 Task: Change  the formatting of the data to Which is Greater than5, In conditional formating, put the option 'Yelow Fill with Drak Yellow Text'add another formatting option Format As Table, insert the option Brown Table style Dark 3 , change the format of Column Width to 18In the sheet   Nexus Sales templetes book
Action: Mouse moved to (601, 231)
Screenshot: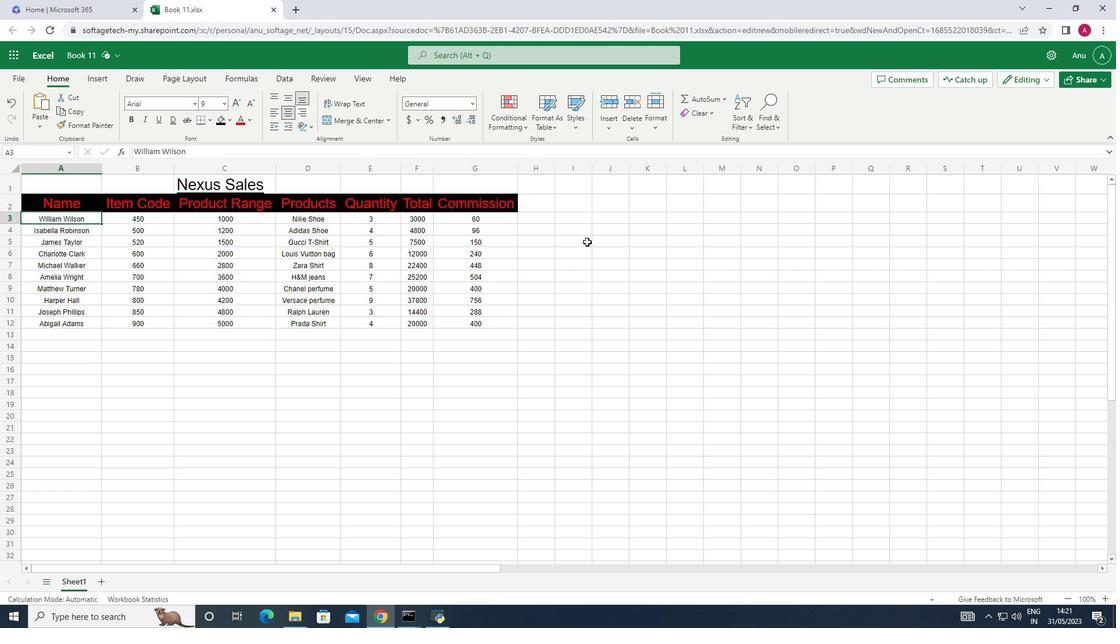 
Action: Key pressed <Key.shift_r><Key.right><Key.down>
Screenshot: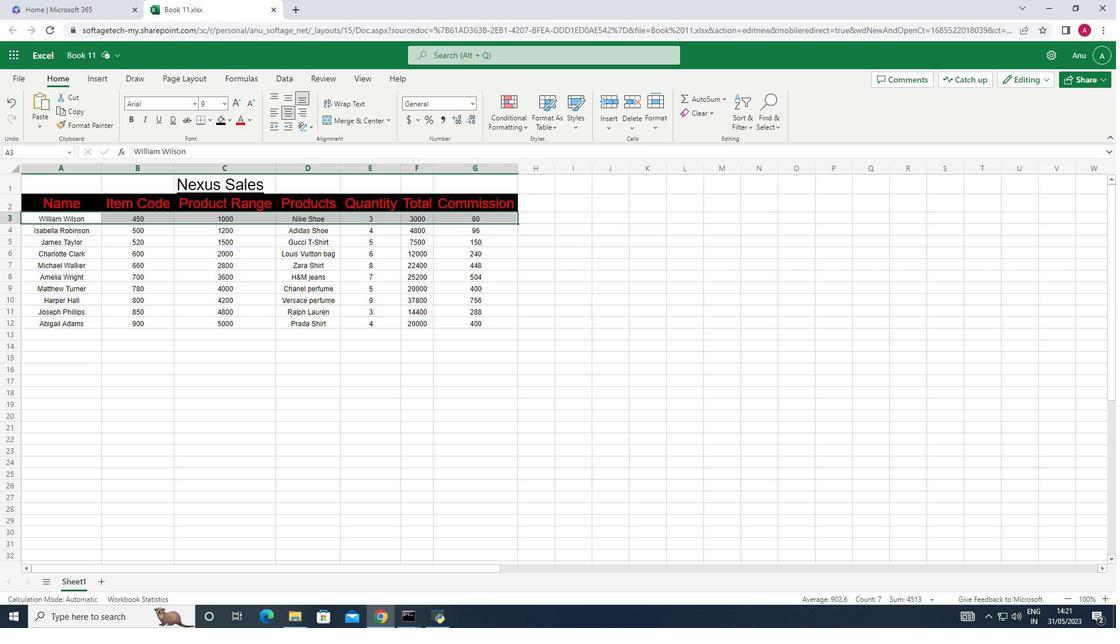 
Action: Mouse moved to (507, 109)
Screenshot: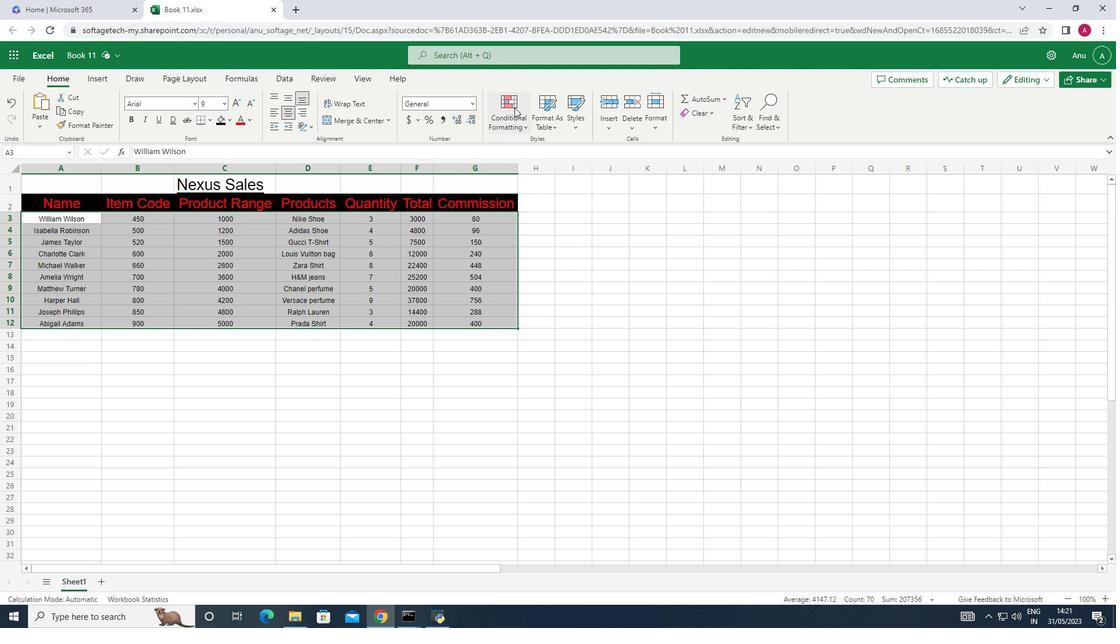 
Action: Mouse pressed left at (507, 109)
Screenshot: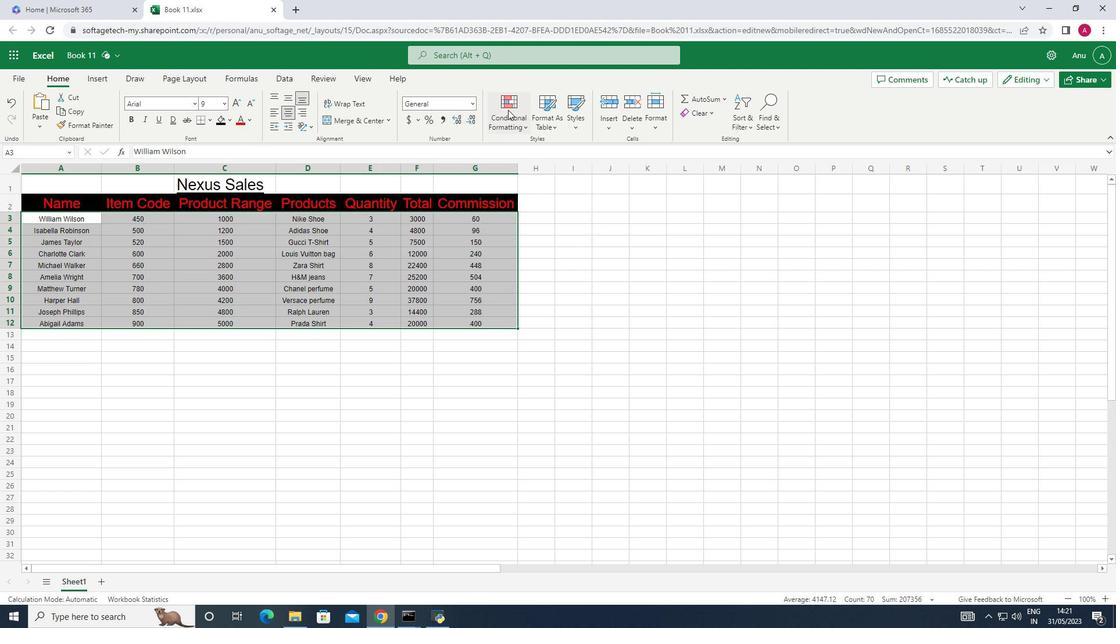 
Action: Mouse moved to (546, 159)
Screenshot: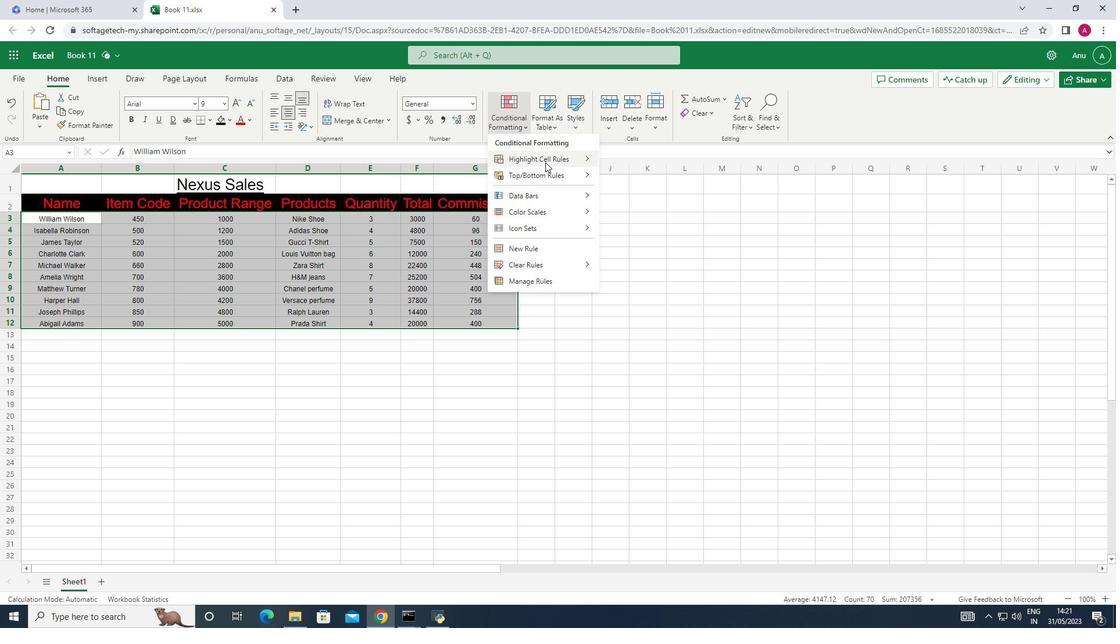 
Action: Mouse pressed left at (546, 159)
Screenshot: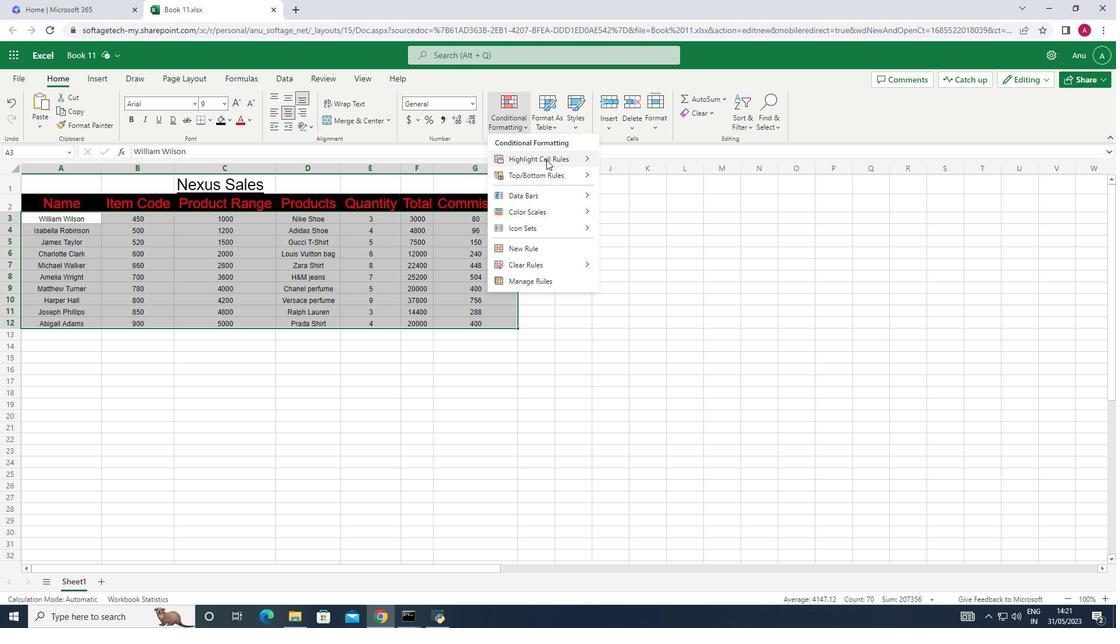 
Action: Mouse moved to (614, 164)
Screenshot: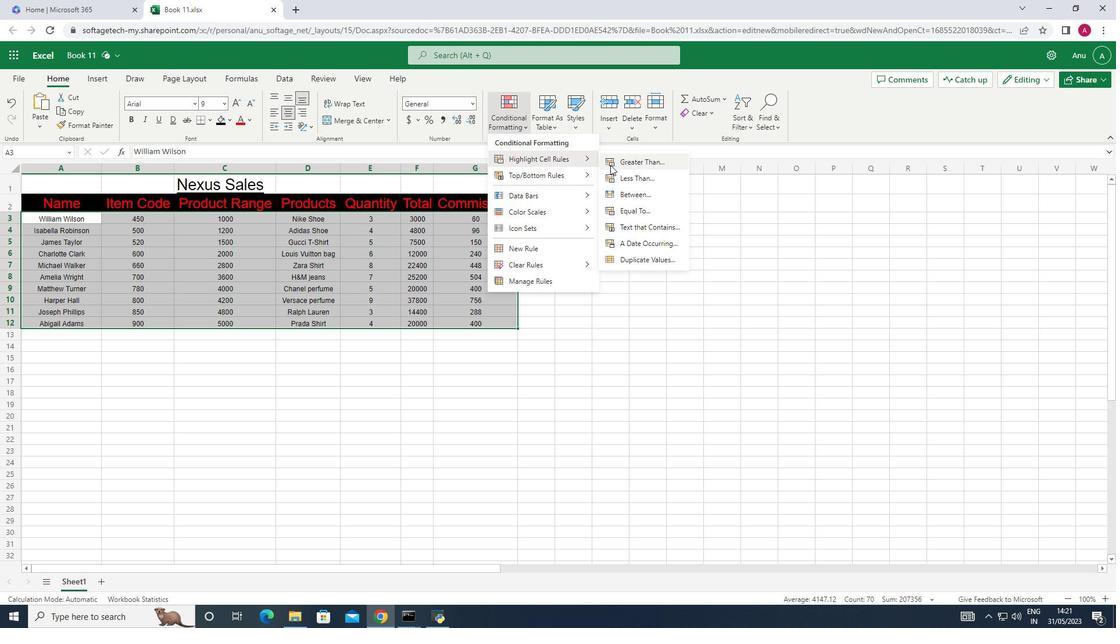
Action: Mouse pressed left at (614, 164)
Screenshot: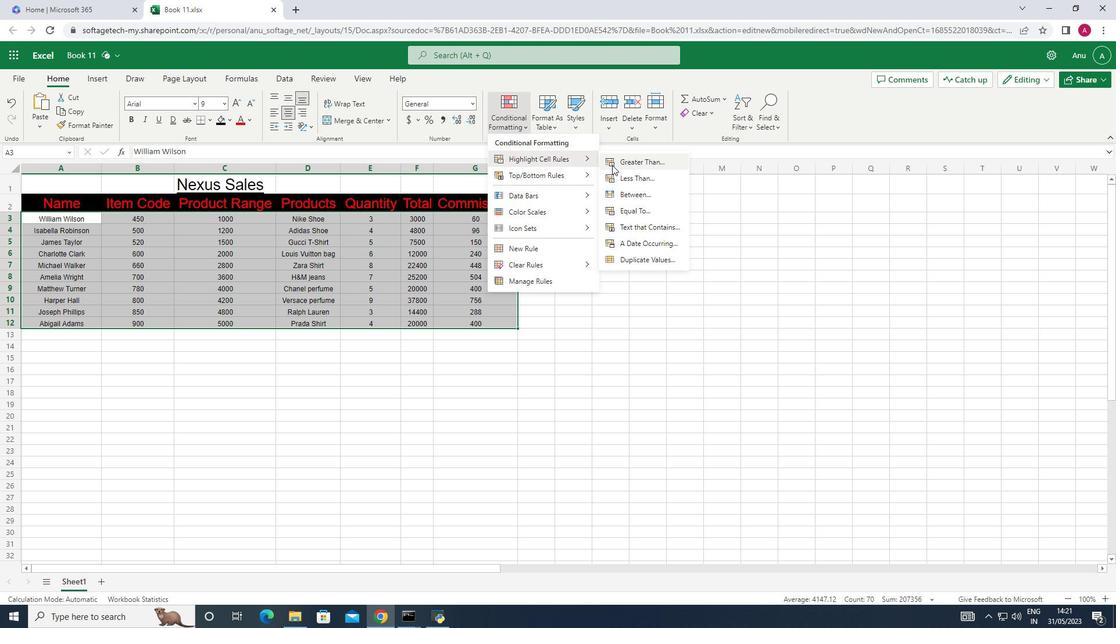 
Action: Mouse moved to (1004, 334)
Screenshot: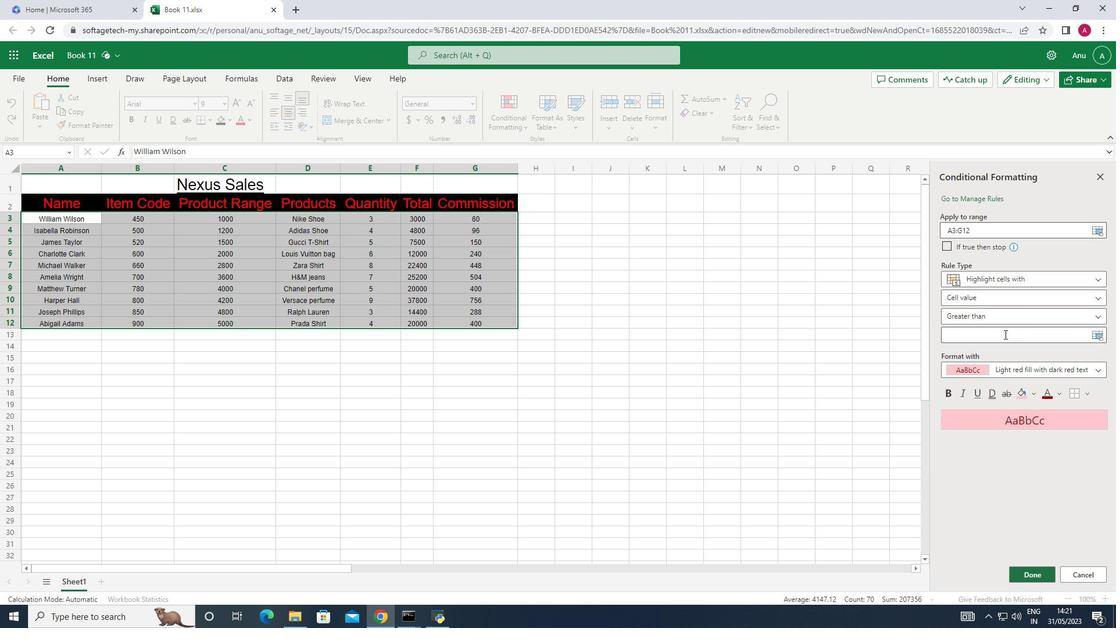 
Action: Mouse pressed left at (1004, 334)
Screenshot: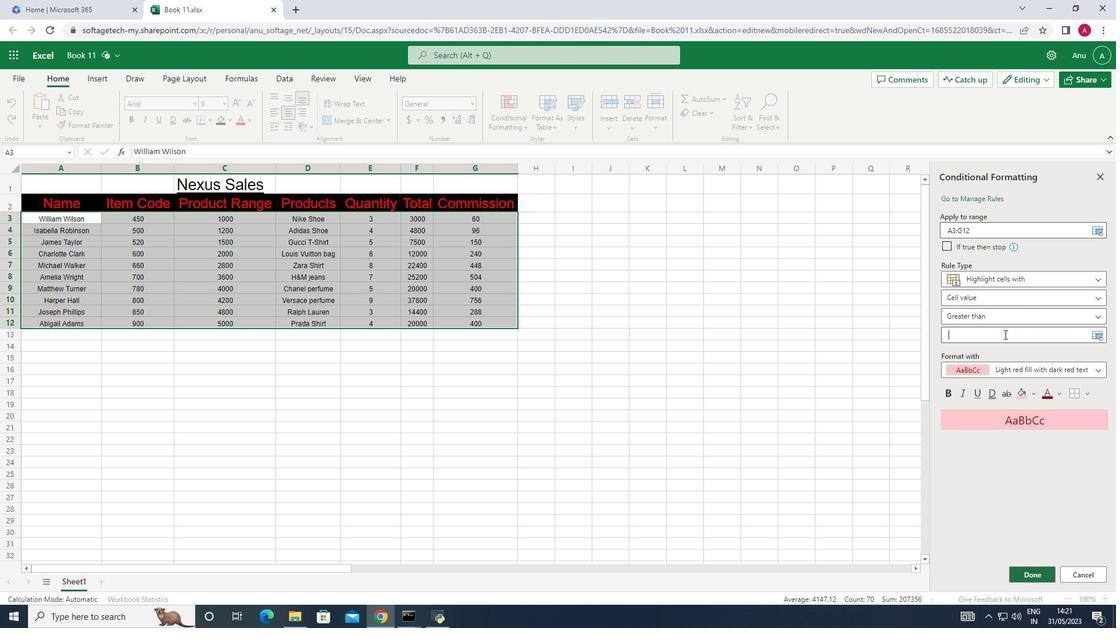 
Action: Key pressed 5
Screenshot: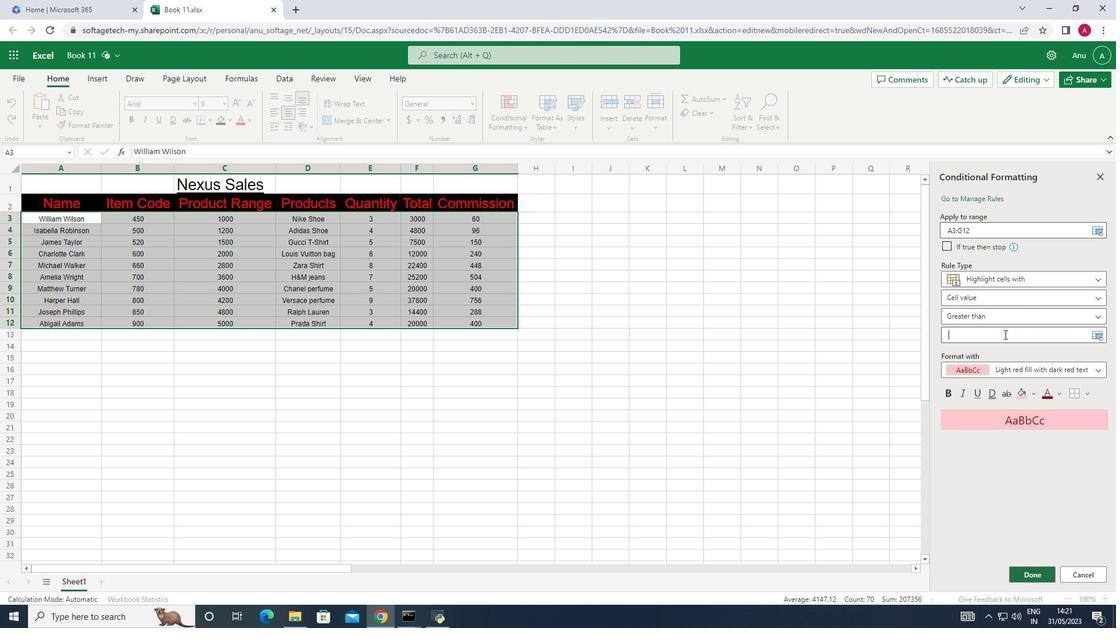 
Action: Mouse moved to (1049, 391)
Screenshot: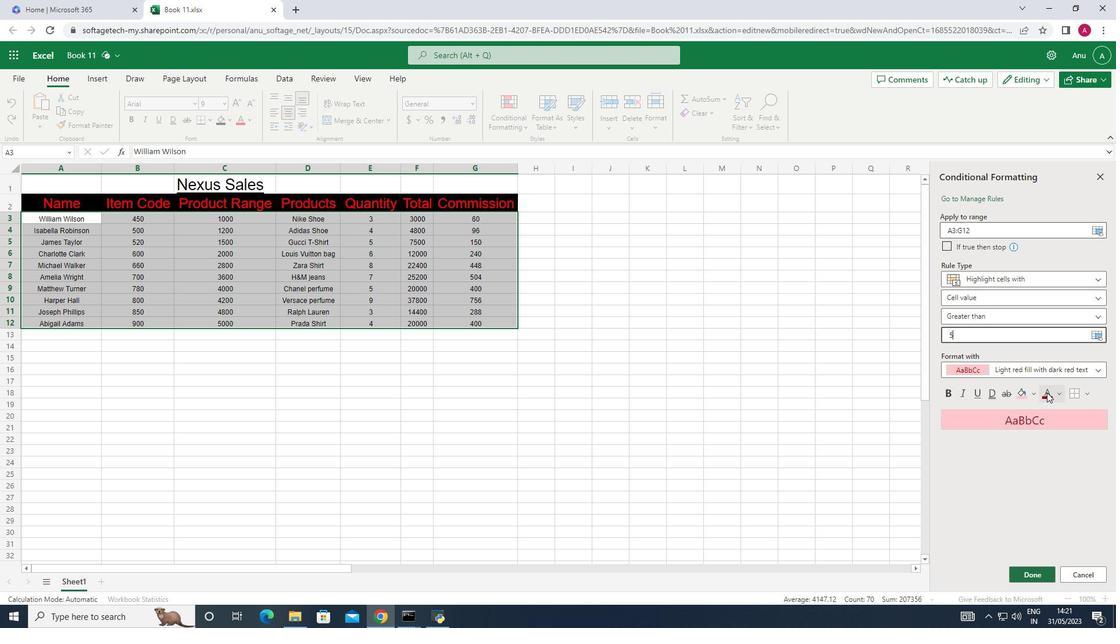 
Action: Mouse pressed left at (1049, 391)
Screenshot: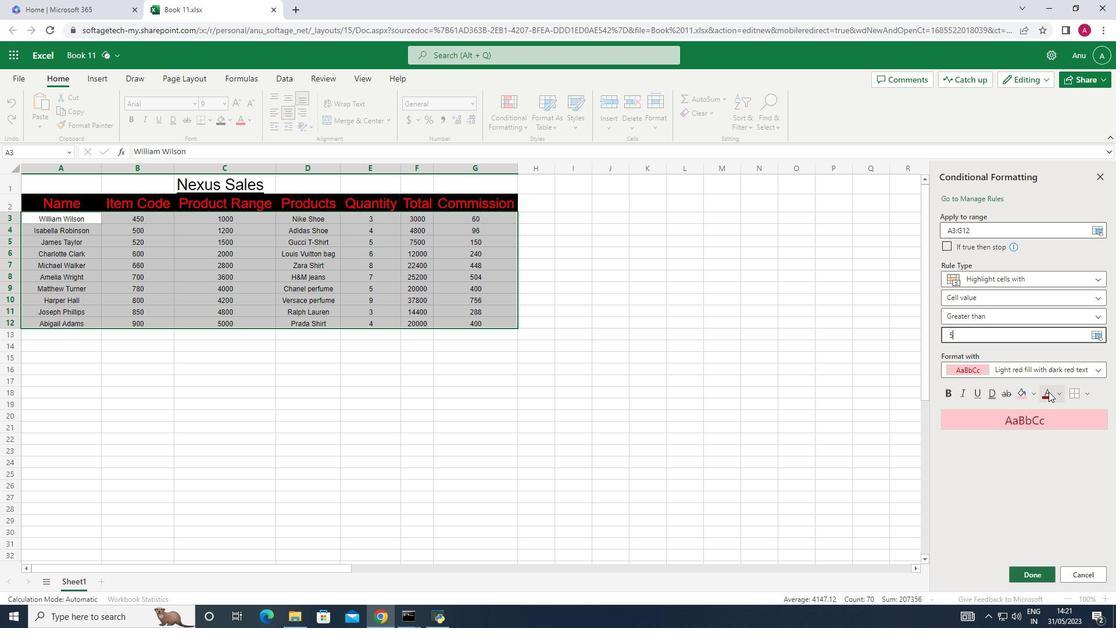 
Action: Mouse moved to (1072, 512)
Screenshot: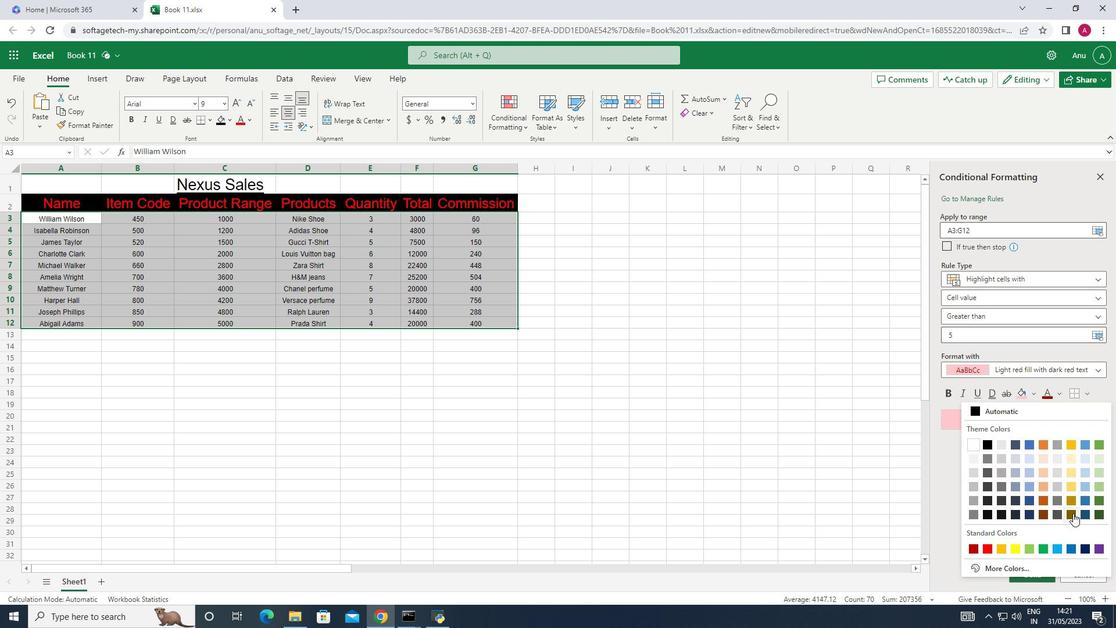 
Action: Mouse pressed left at (1072, 512)
Screenshot: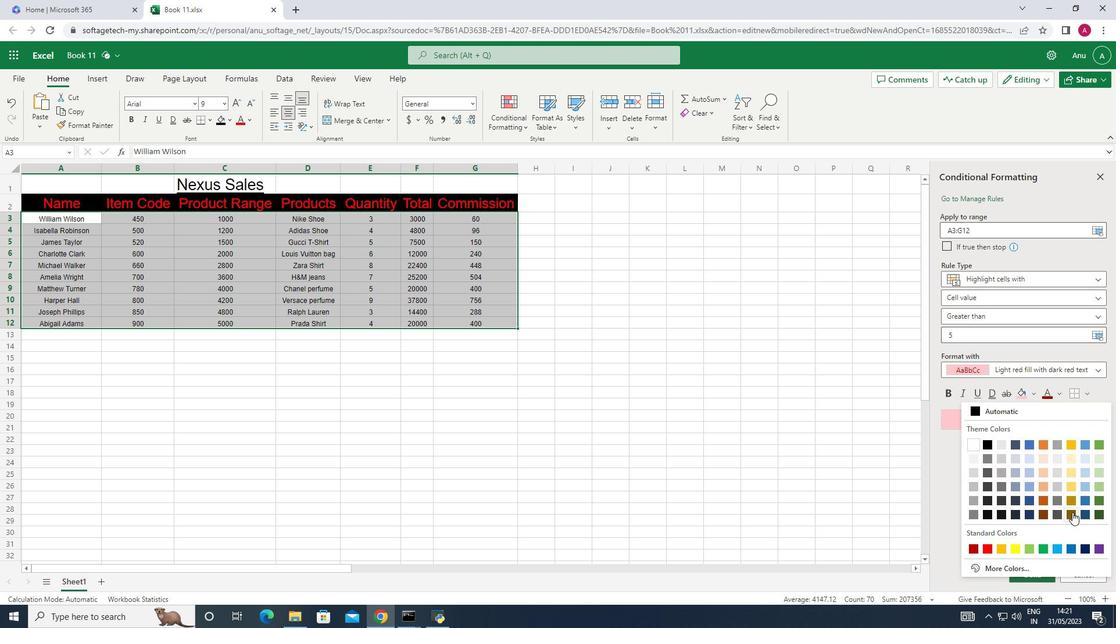 
Action: Mouse moved to (1026, 399)
Screenshot: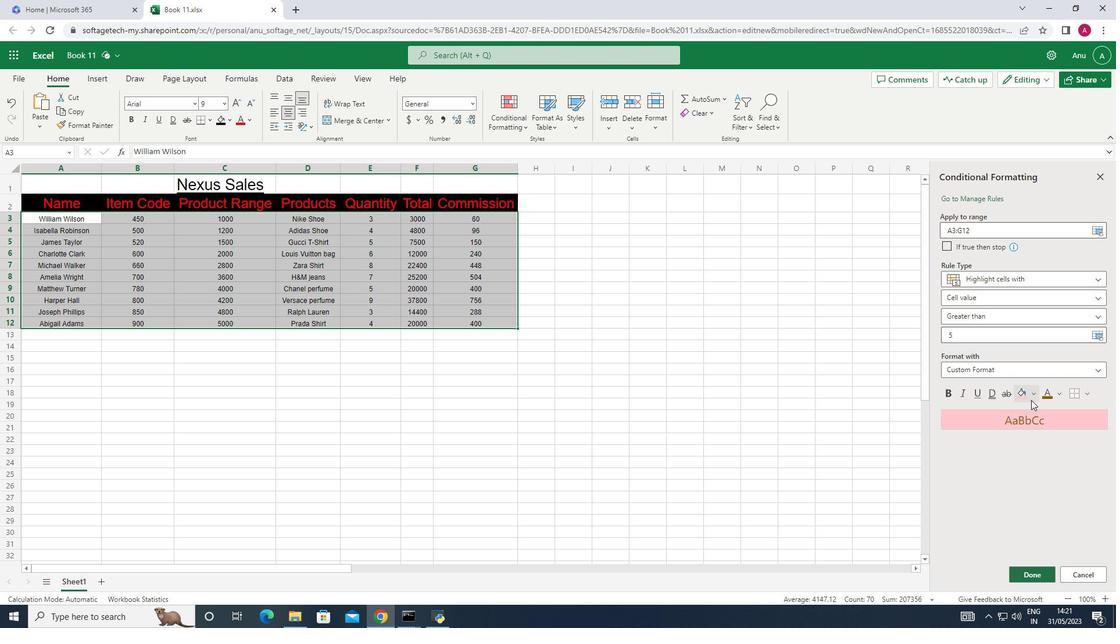 
Action: Mouse pressed left at (1026, 399)
Screenshot: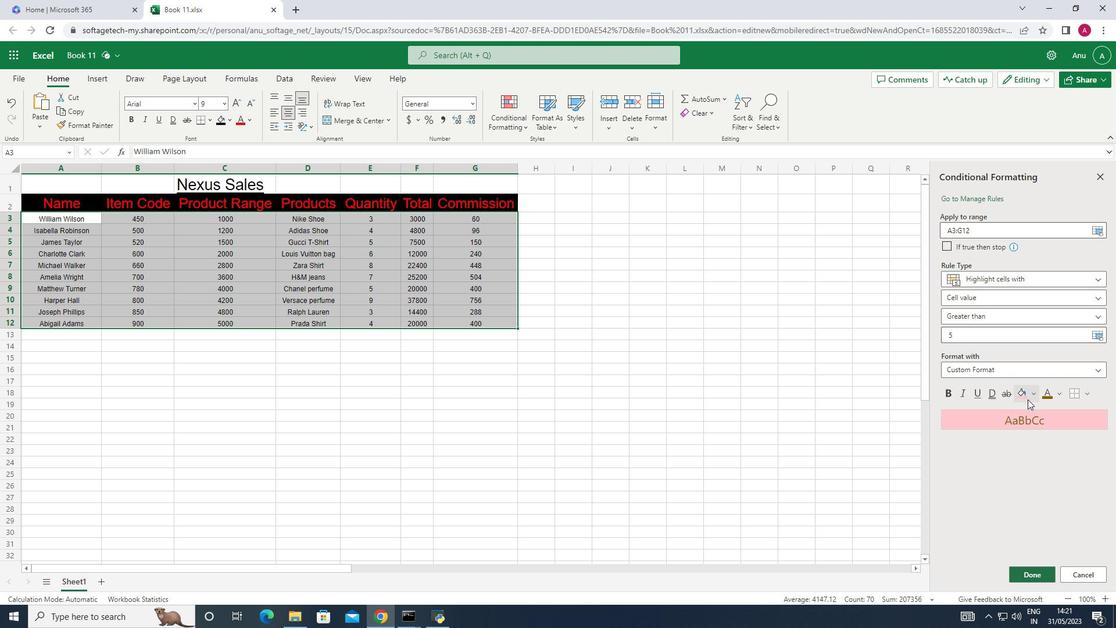 
Action: Mouse moved to (1071, 428)
Screenshot: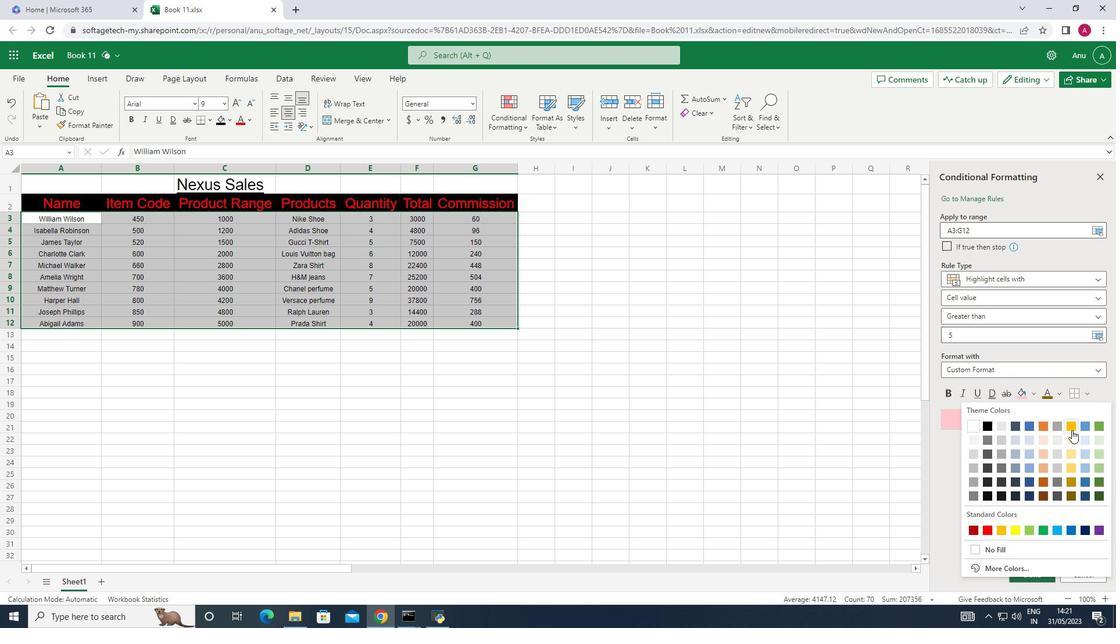 
Action: Mouse pressed left at (1071, 428)
Screenshot: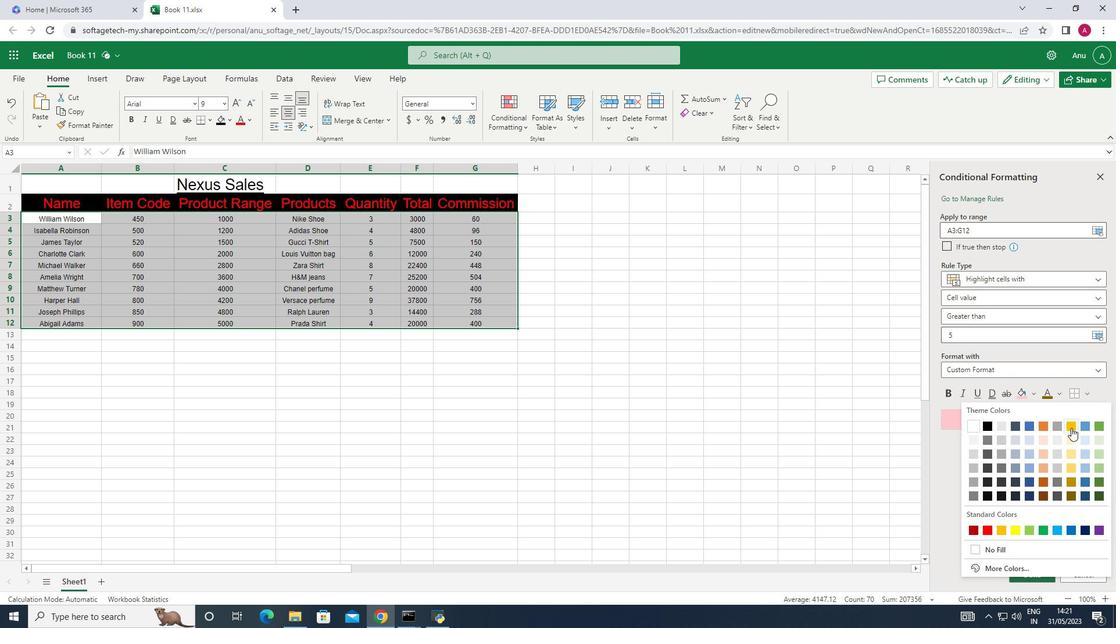 
Action: Mouse moved to (1032, 573)
Screenshot: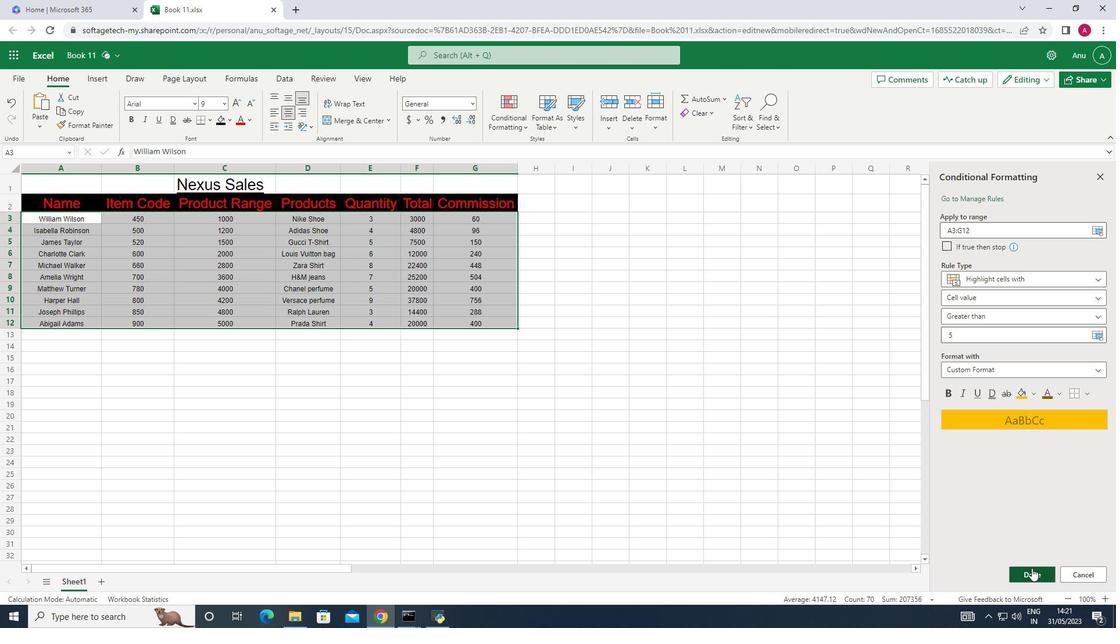 
Action: Mouse pressed left at (1032, 573)
Screenshot: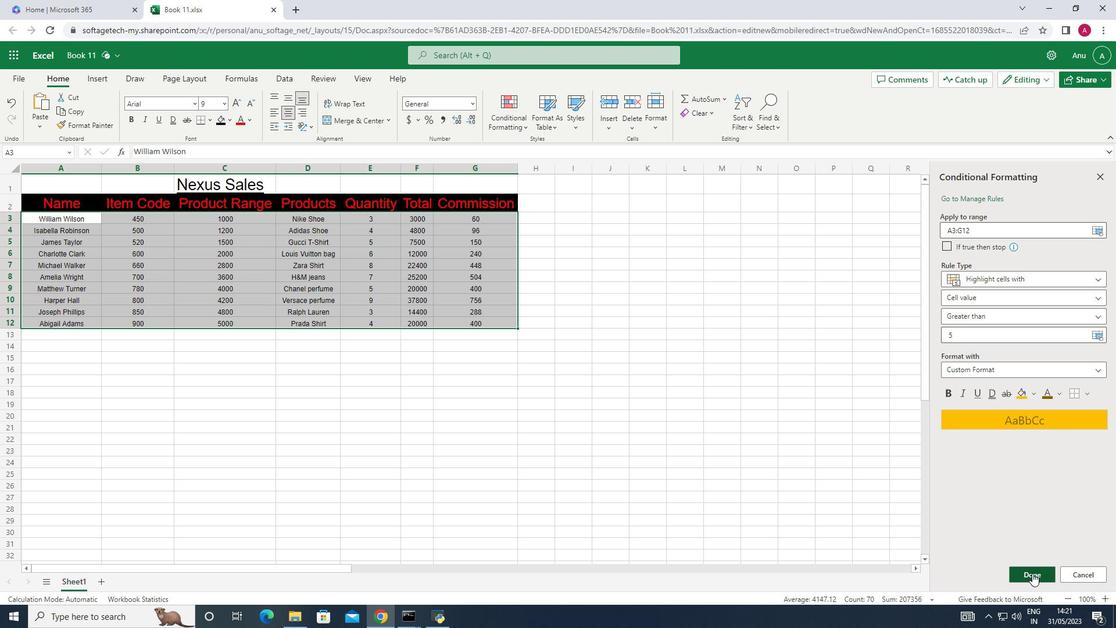 
Action: Mouse moved to (444, 249)
Screenshot: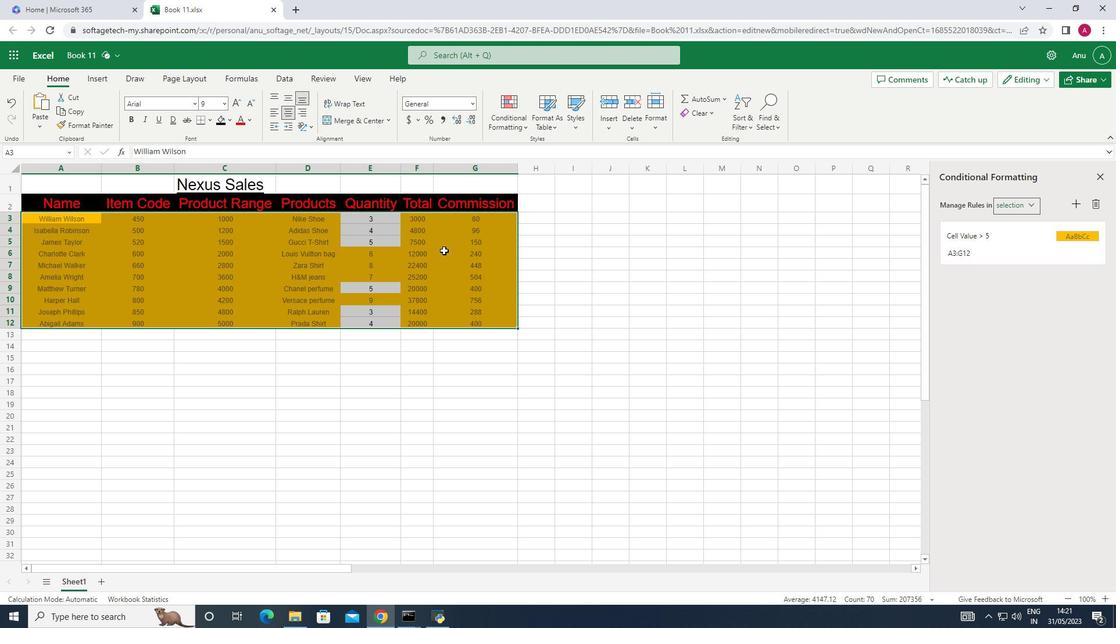 
Action: Mouse pressed left at (444, 249)
Screenshot: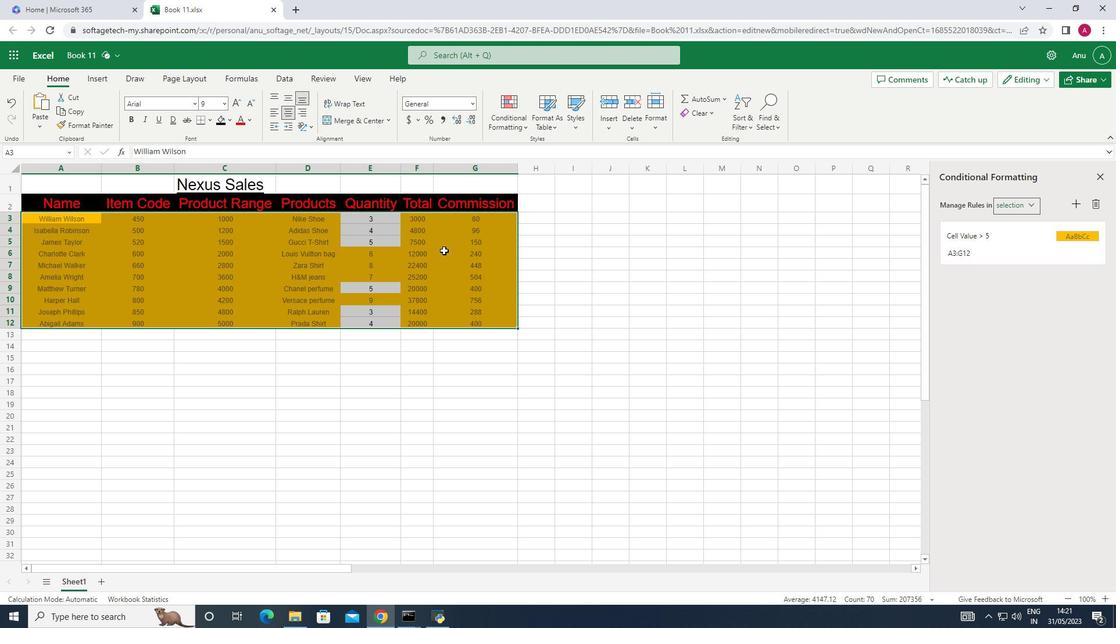 
Action: Mouse moved to (525, 292)
Screenshot: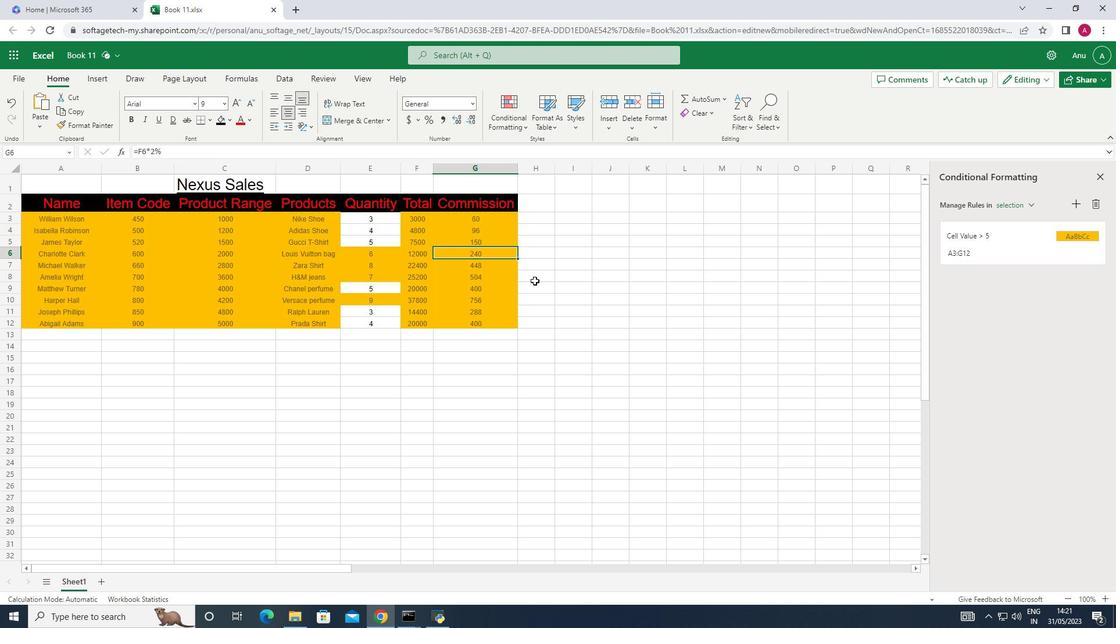 
Action: Key pressed ctrl+A
Screenshot: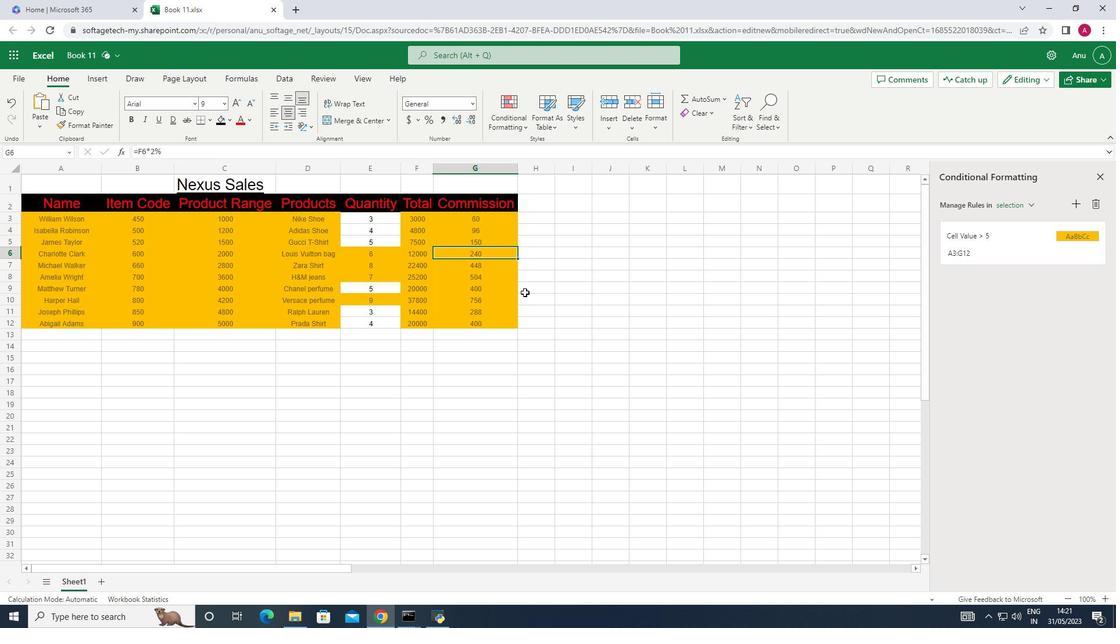 
Action: Mouse moved to (553, 97)
Screenshot: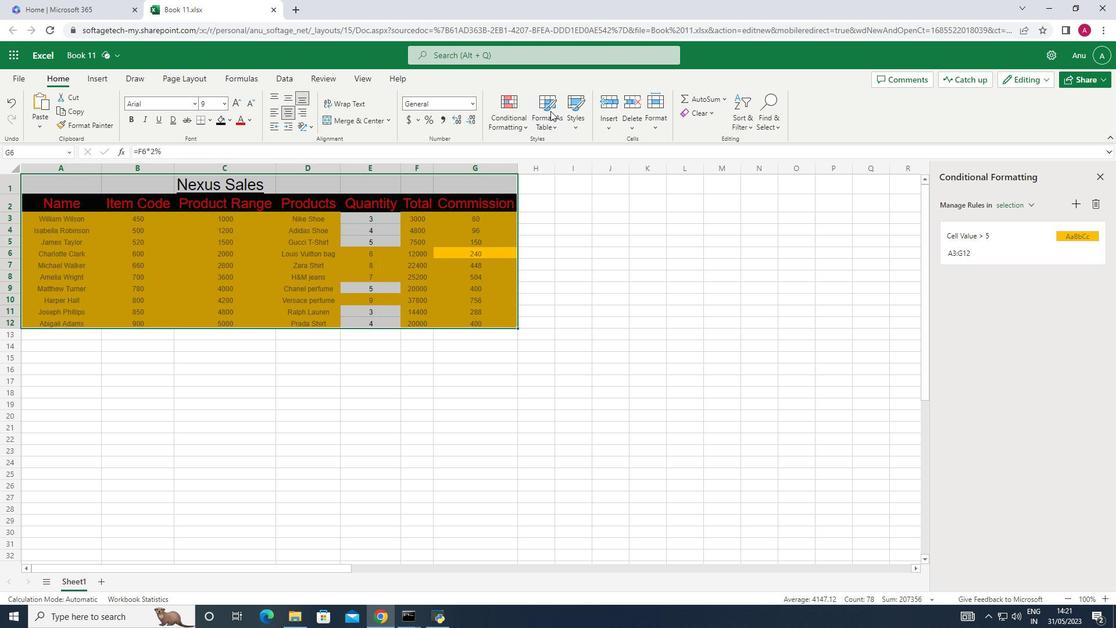 
Action: Mouse pressed left at (553, 97)
Screenshot: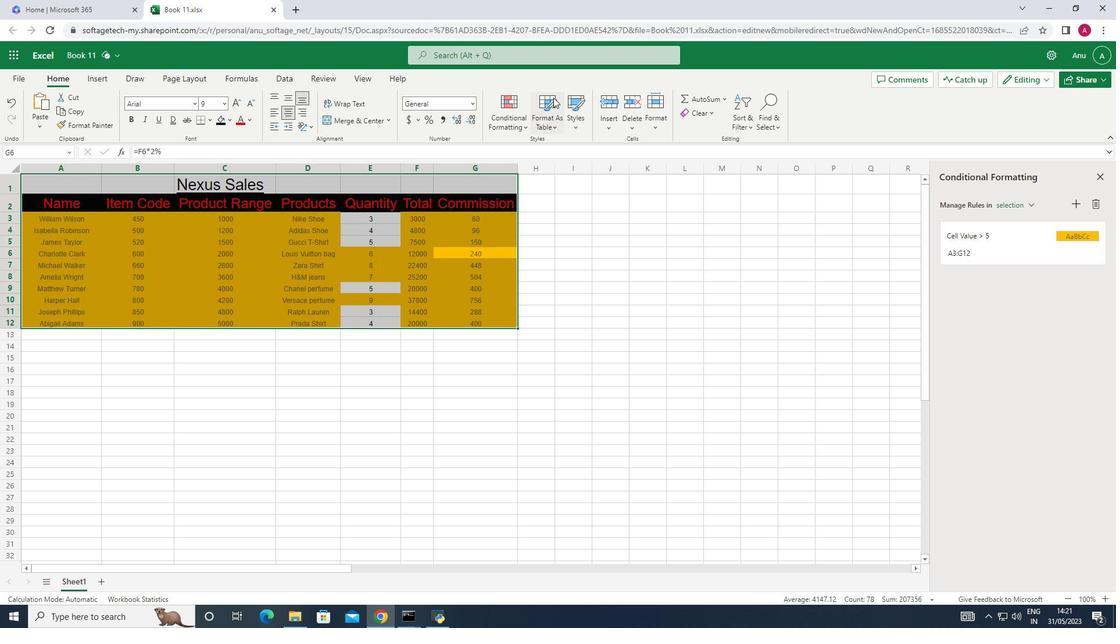 
Action: Mouse moved to (579, 109)
Screenshot: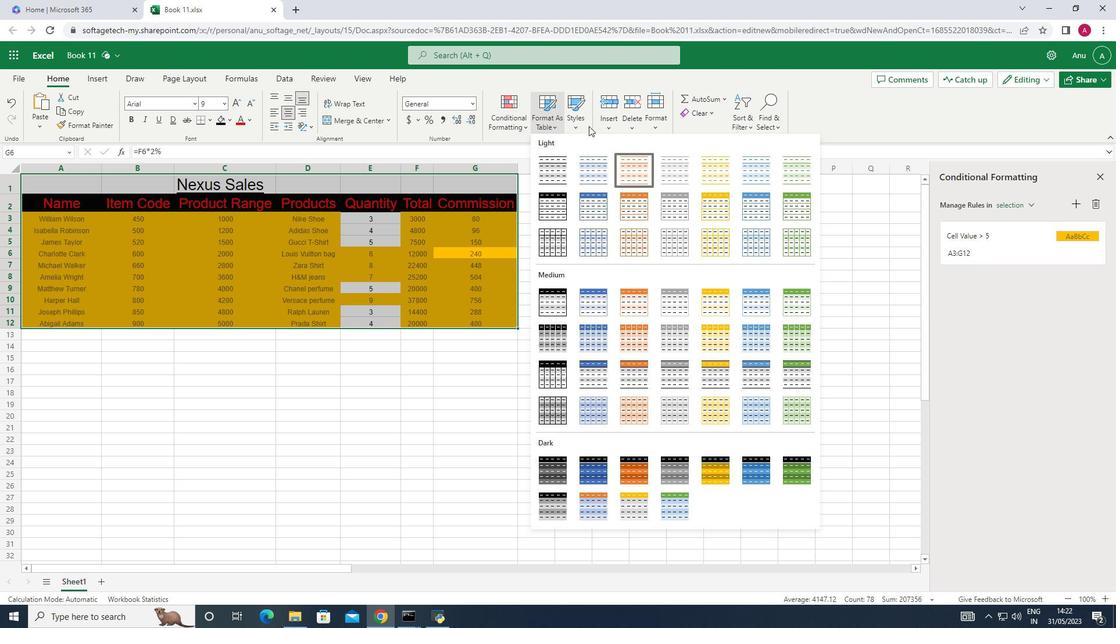 
Action: Mouse pressed left at (579, 109)
Screenshot: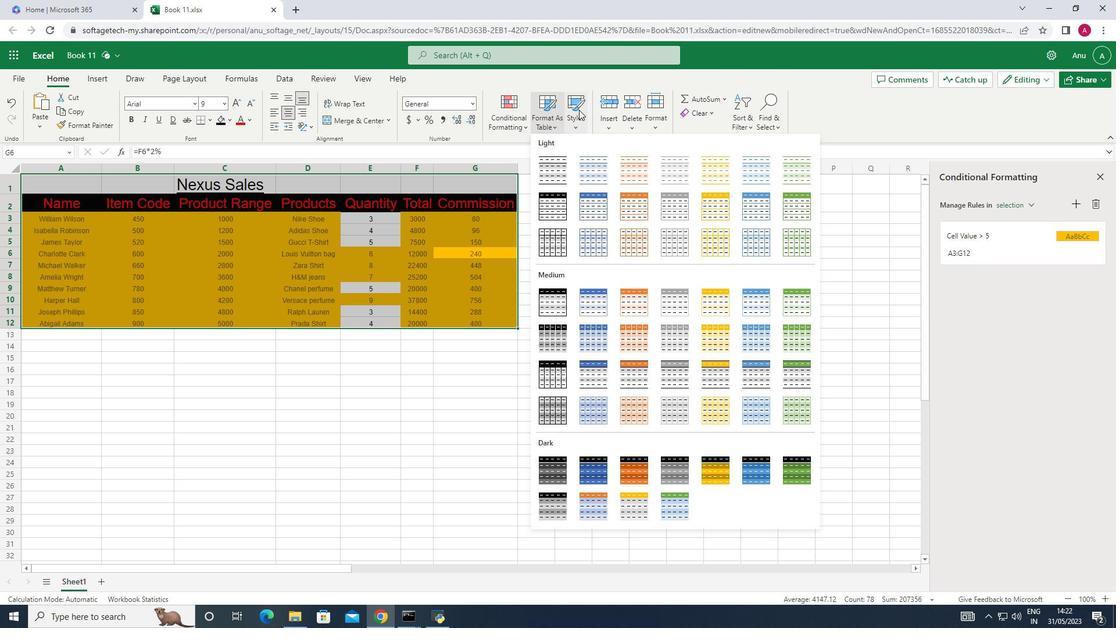 
Action: Mouse moved to (540, 136)
Screenshot: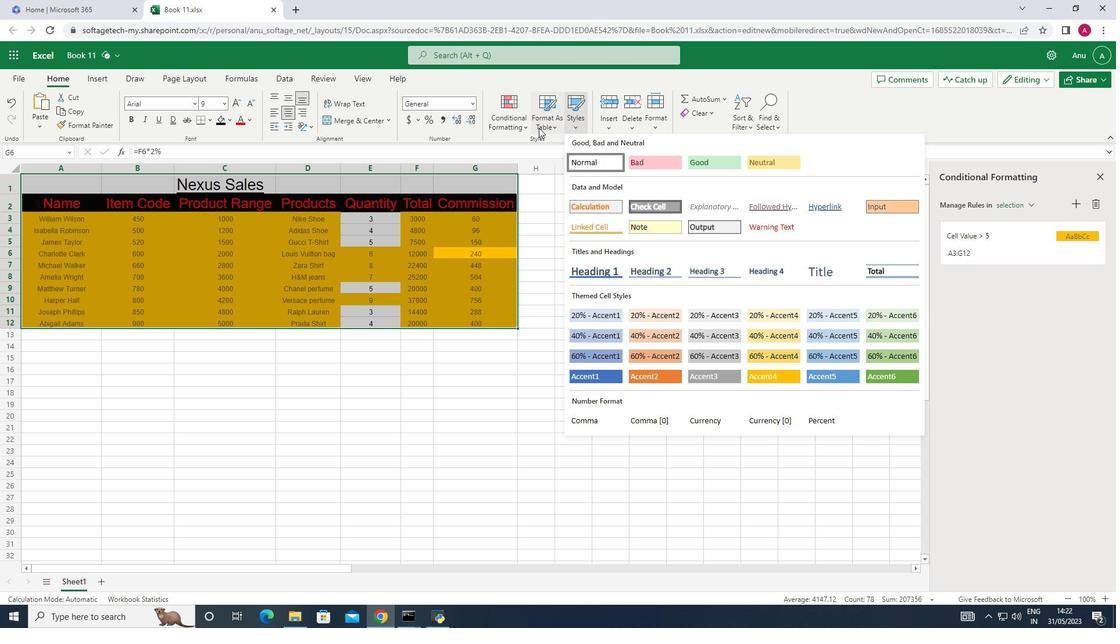 
Action: Mouse pressed left at (540, 136)
Screenshot: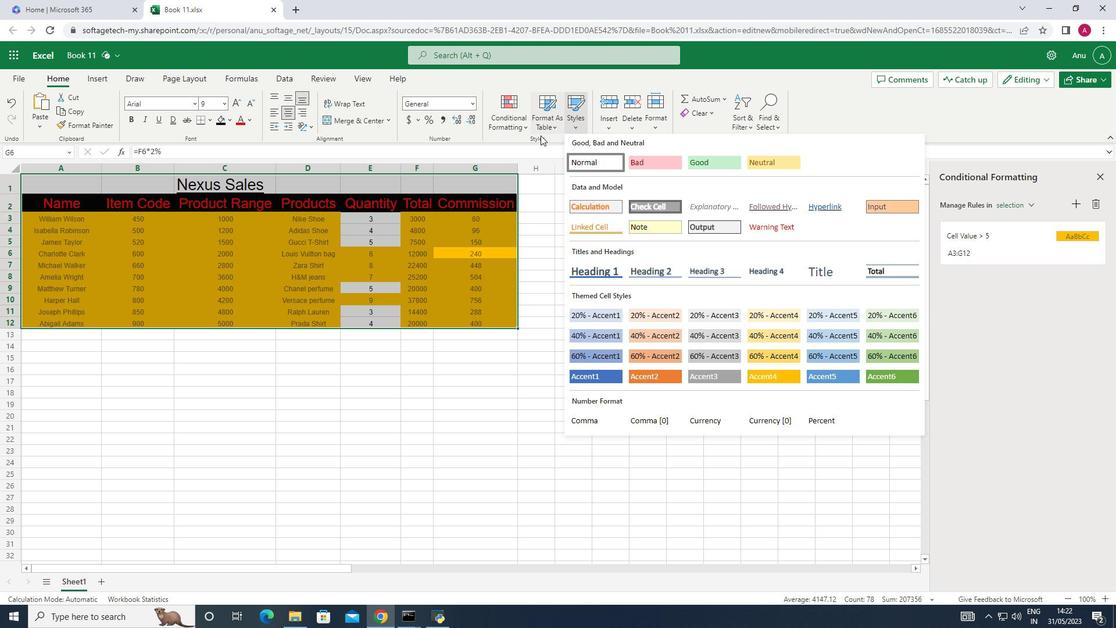 
Action: Mouse moved to (550, 120)
Screenshot: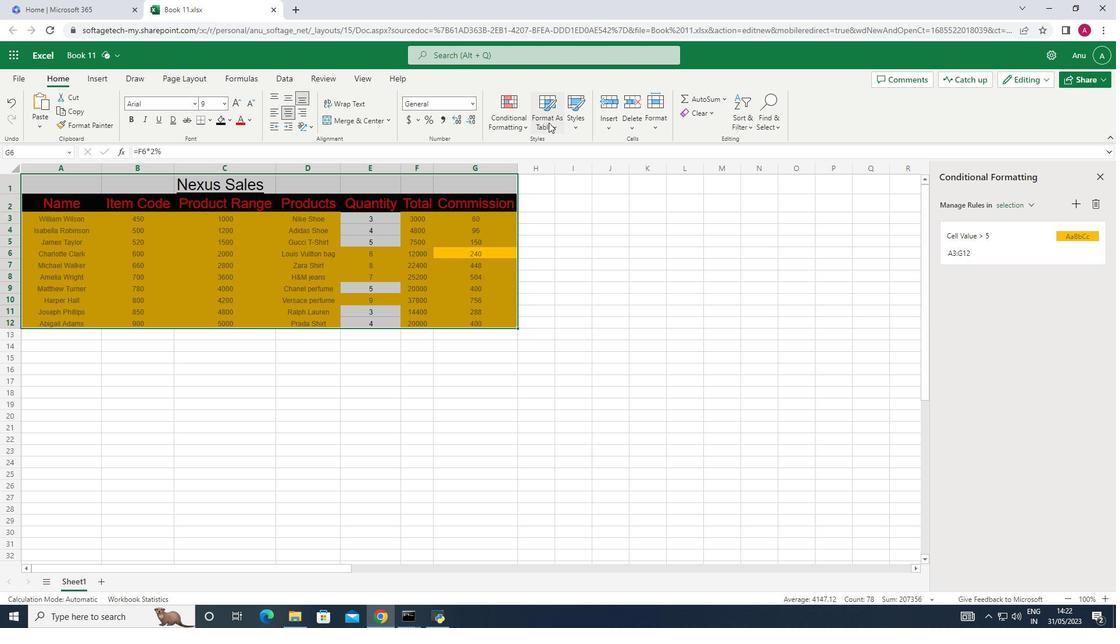 
Action: Mouse pressed left at (550, 120)
Screenshot: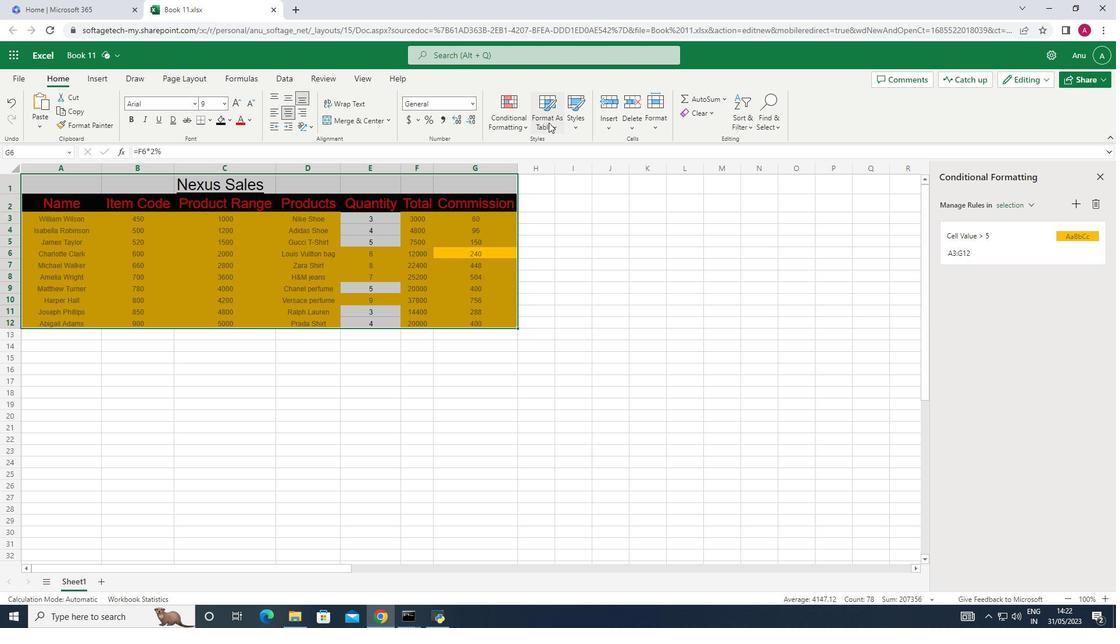 
Action: Mouse moved to (635, 459)
Screenshot: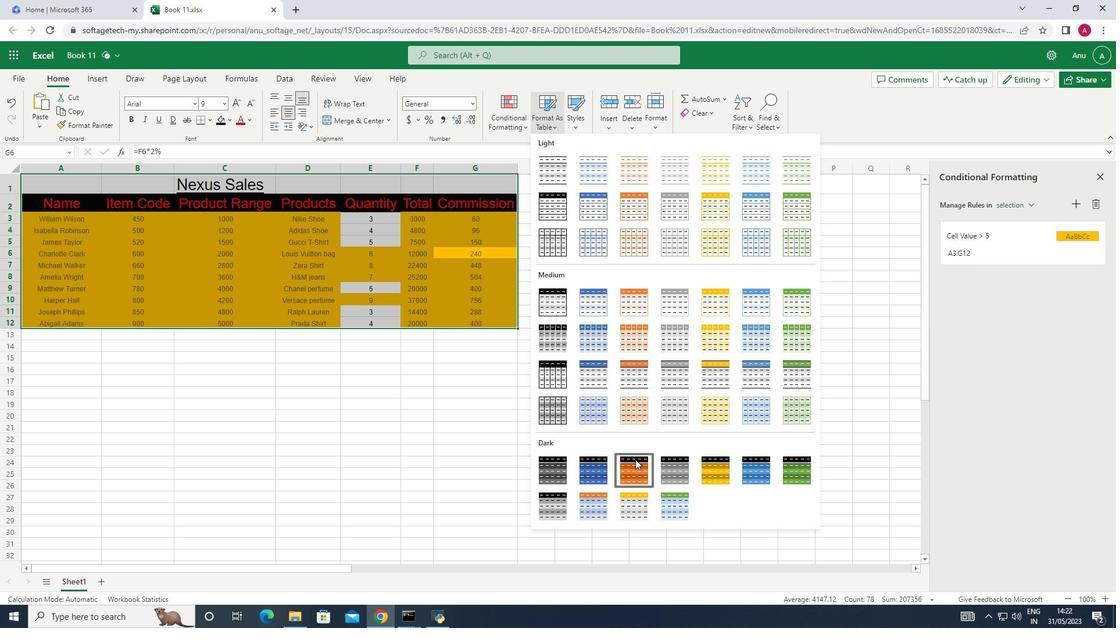
Action: Mouse pressed left at (635, 459)
Screenshot: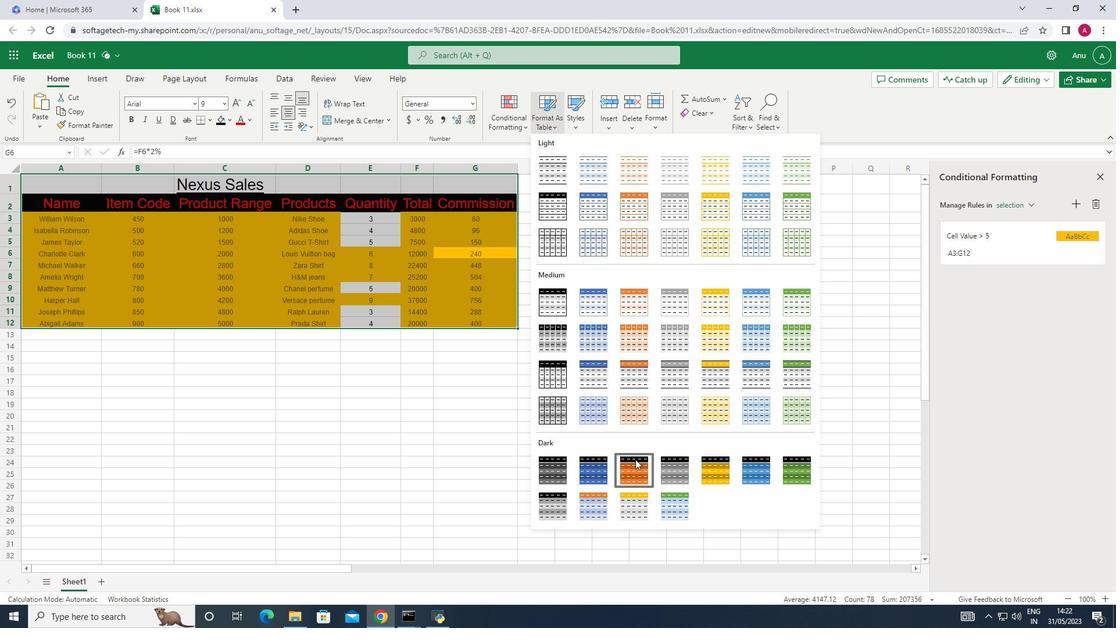 
Action: Mouse moved to (618, 350)
Screenshot: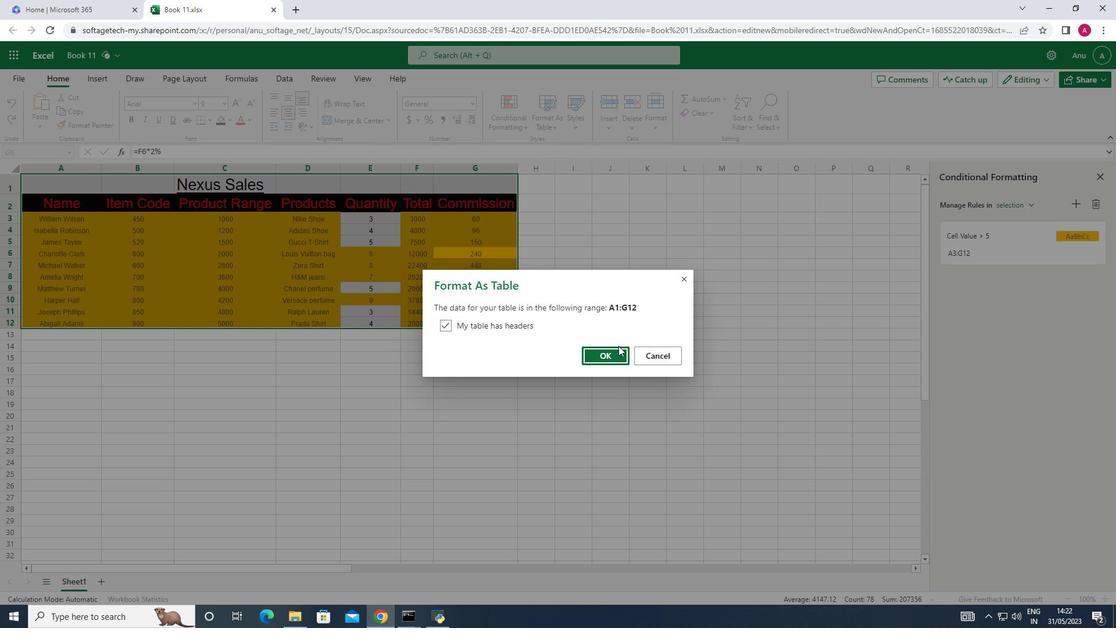 
Action: Mouse pressed left at (618, 350)
Screenshot: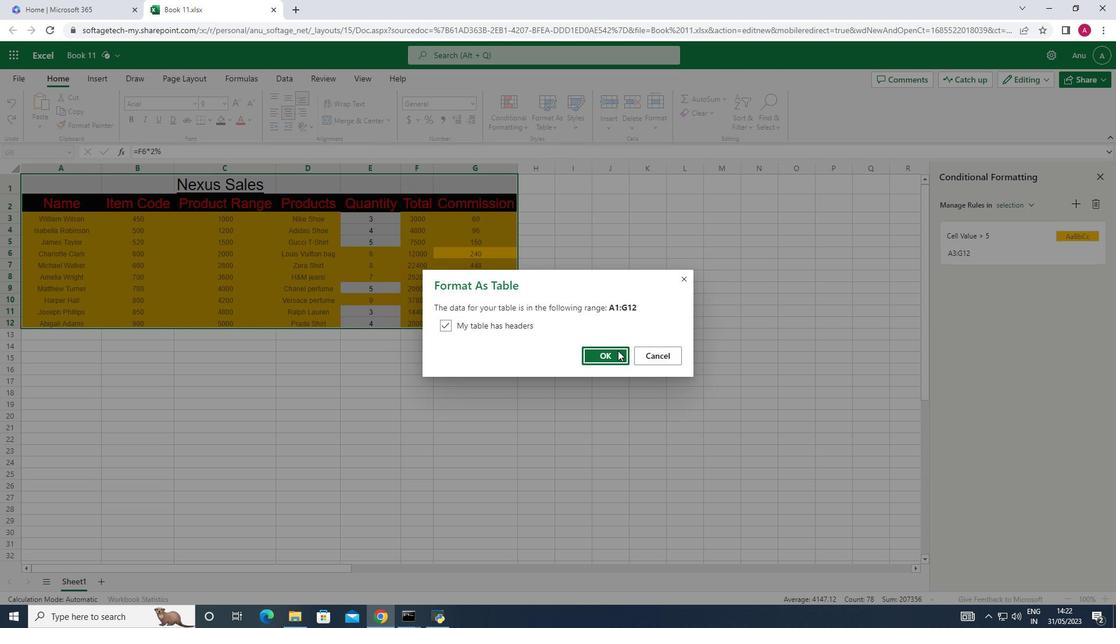 
Action: Mouse moved to (575, 240)
Screenshot: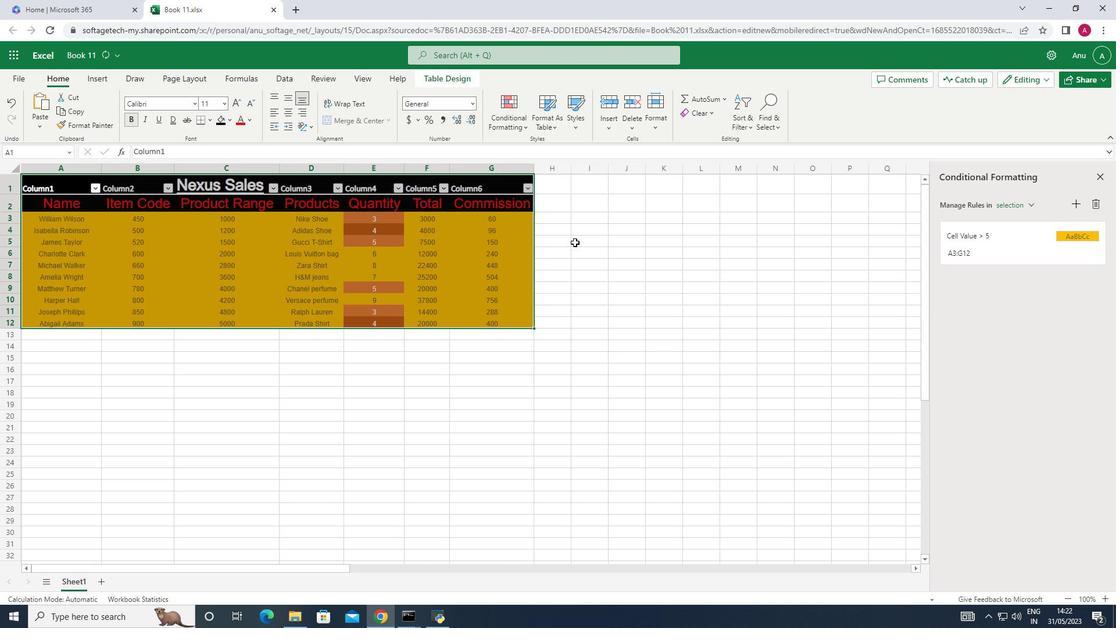
Action: Mouse pressed left at (575, 240)
Screenshot: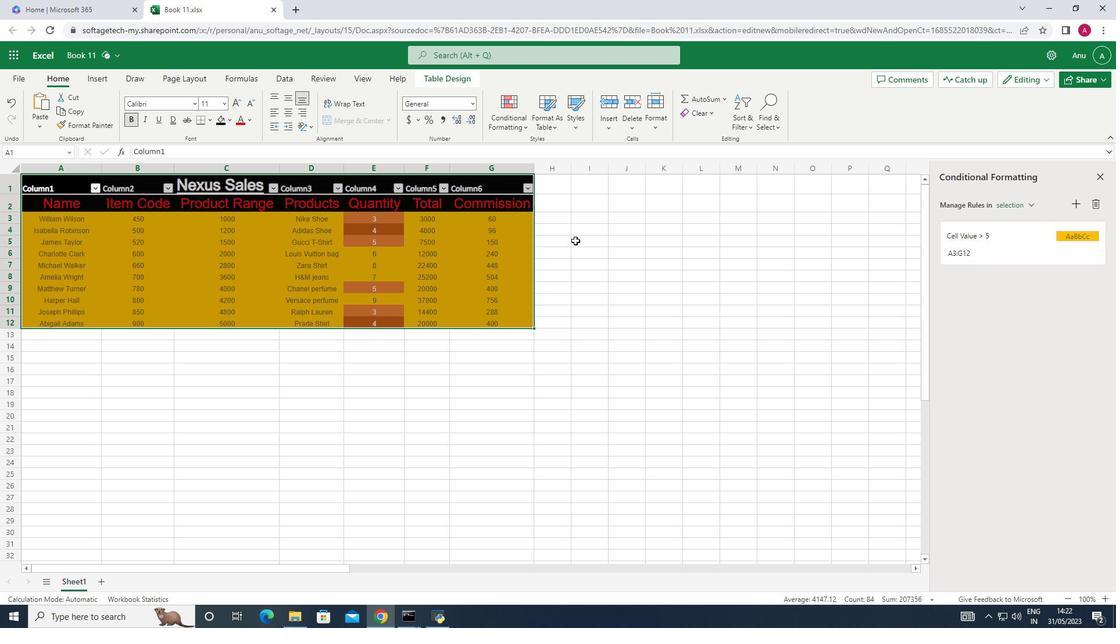 
Action: Mouse moved to (40, 217)
Screenshot: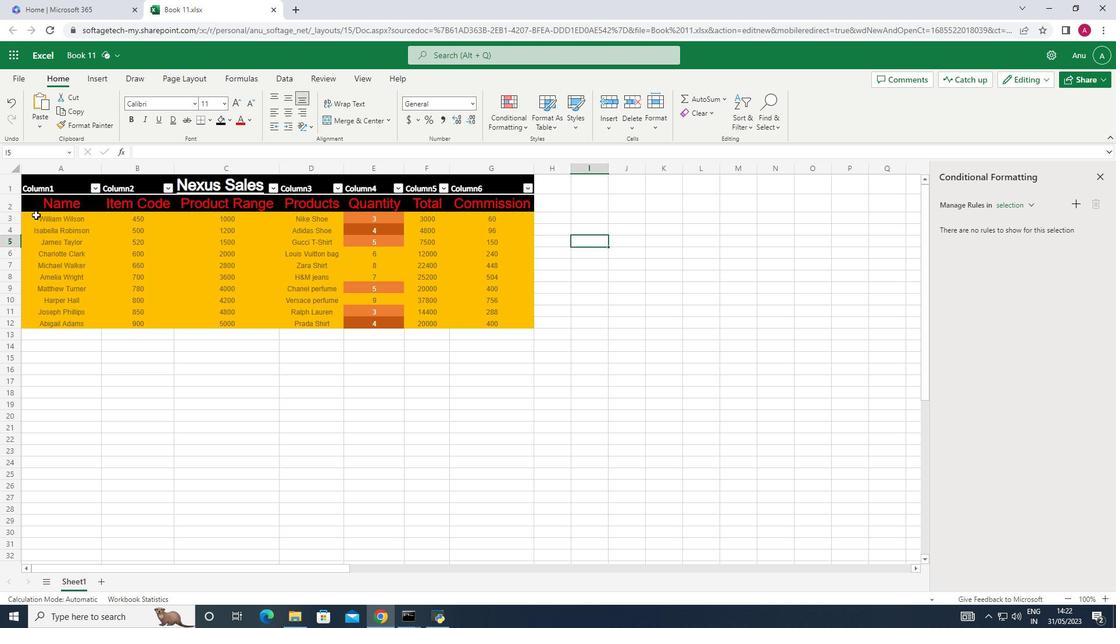
Action: Mouse pressed left at (40, 217)
Screenshot: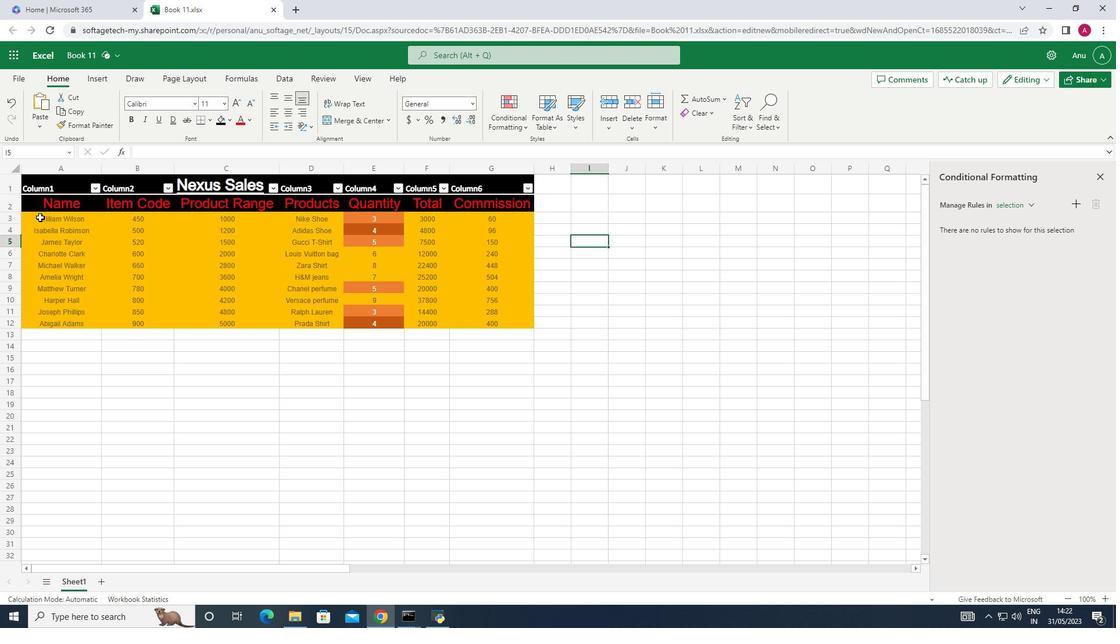 
Action: Mouse moved to (653, 125)
Screenshot: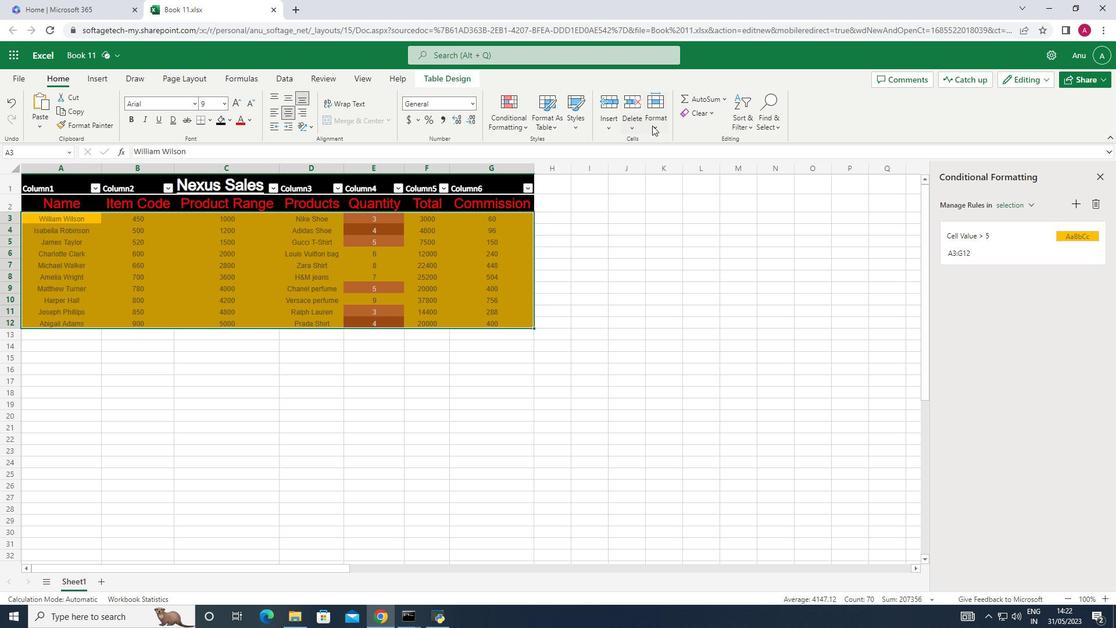 
Action: Mouse pressed left at (653, 125)
Screenshot: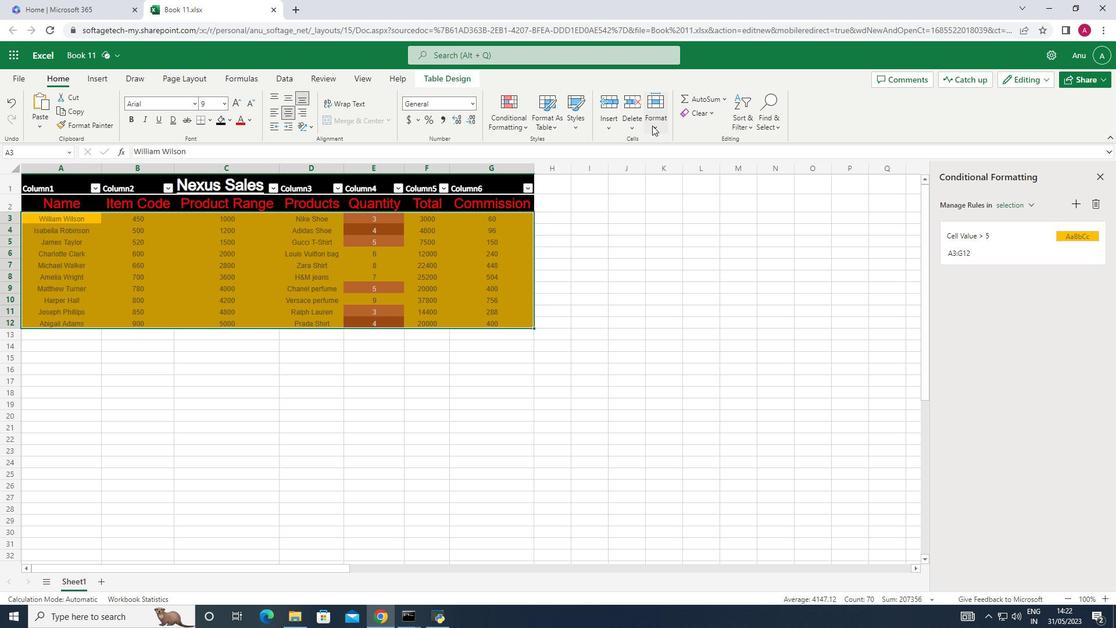 
Action: Mouse moved to (701, 197)
Screenshot: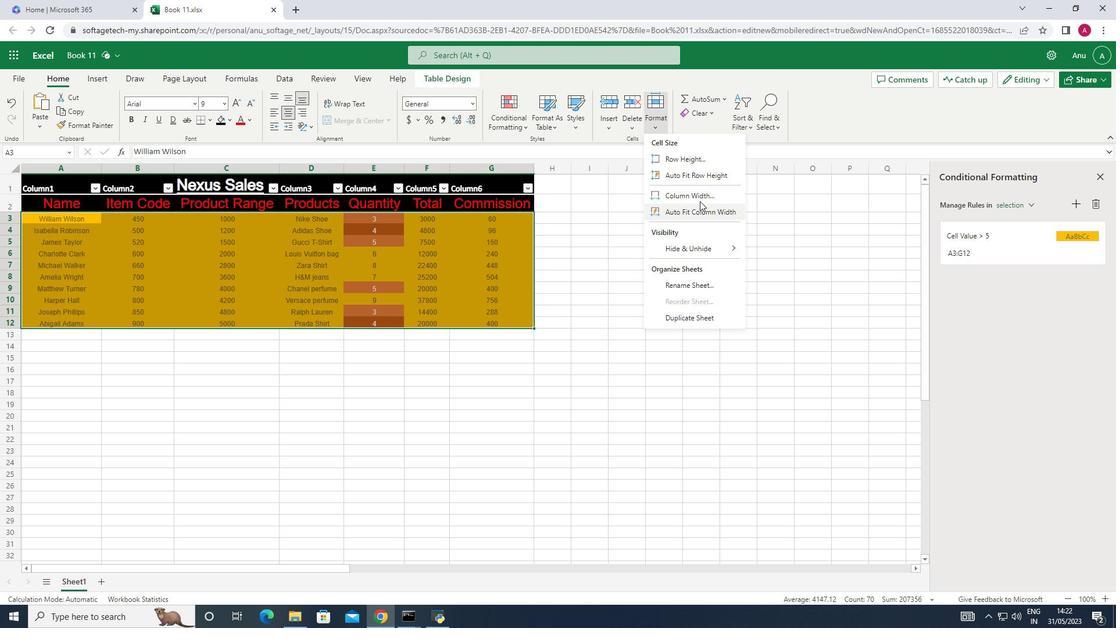 
Action: Mouse pressed left at (701, 197)
Screenshot: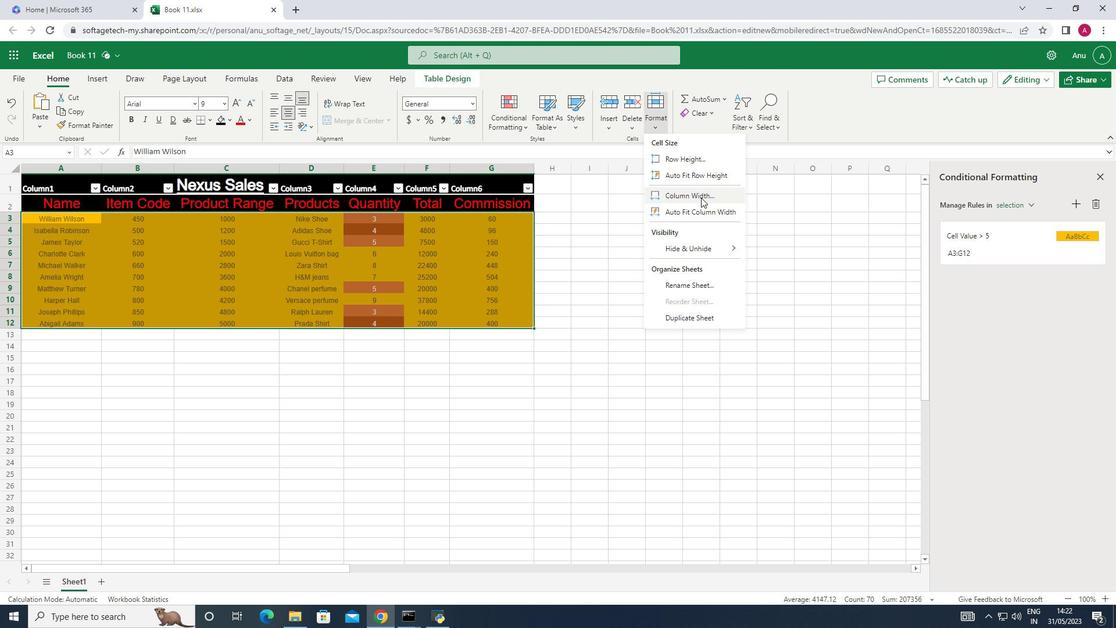 
Action: Mouse moved to (264, 193)
Screenshot: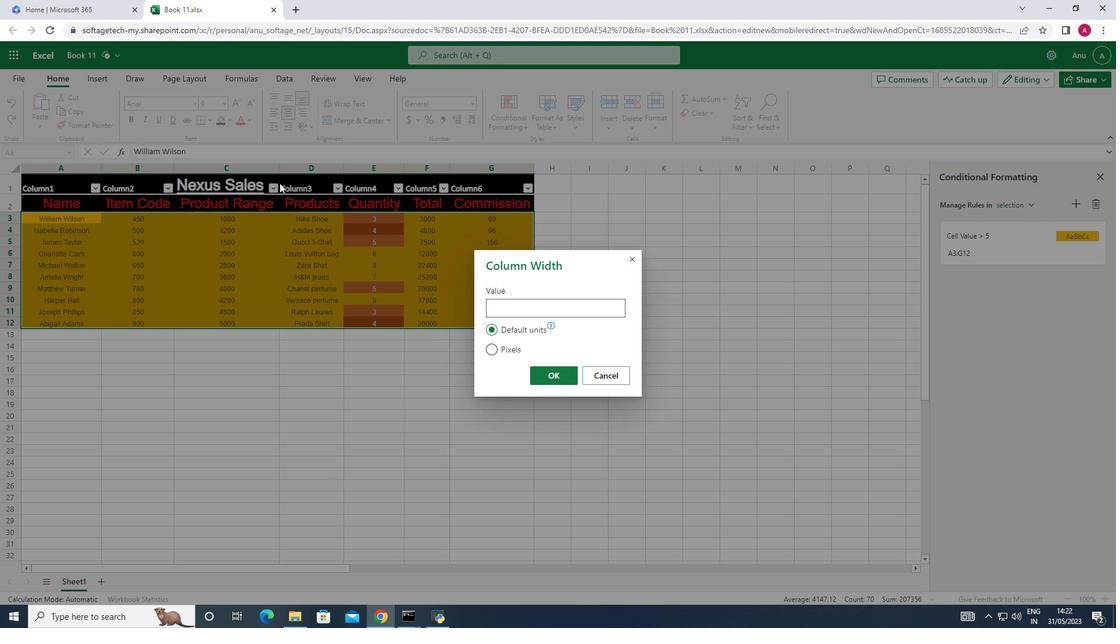 
Action: Key pressed 18
Screenshot: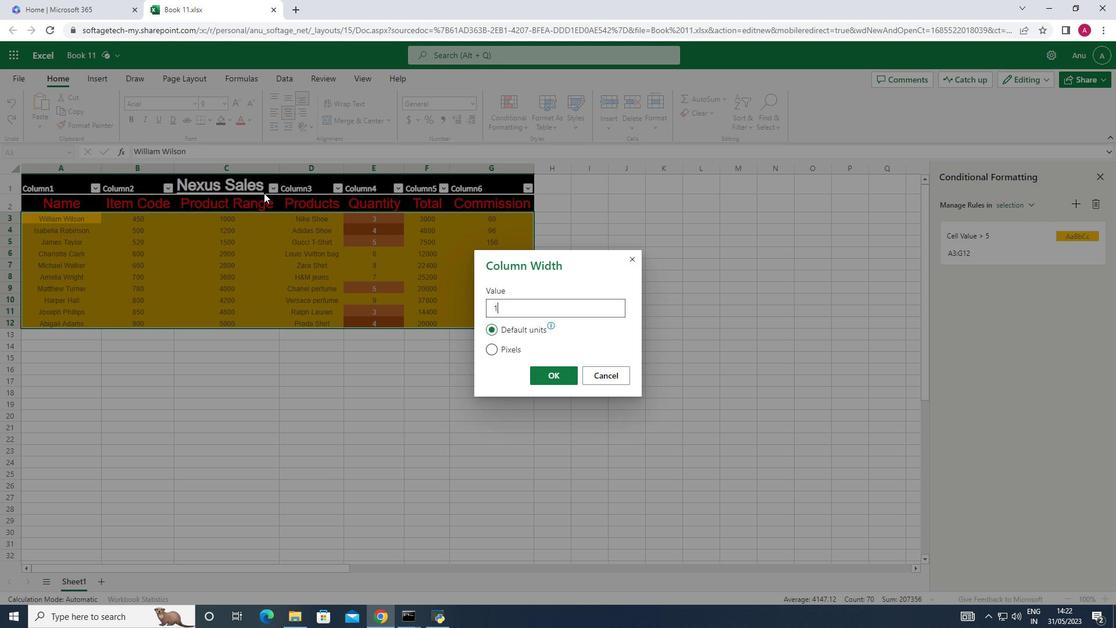 
Action: Mouse moved to (564, 376)
Screenshot: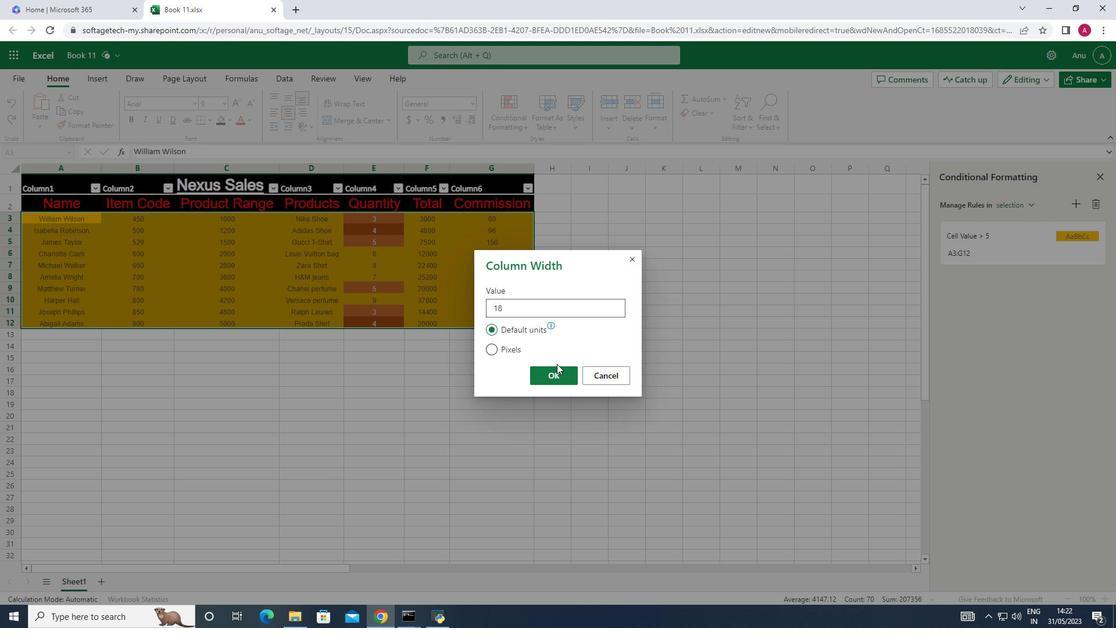 
Action: Mouse pressed left at (564, 376)
Screenshot: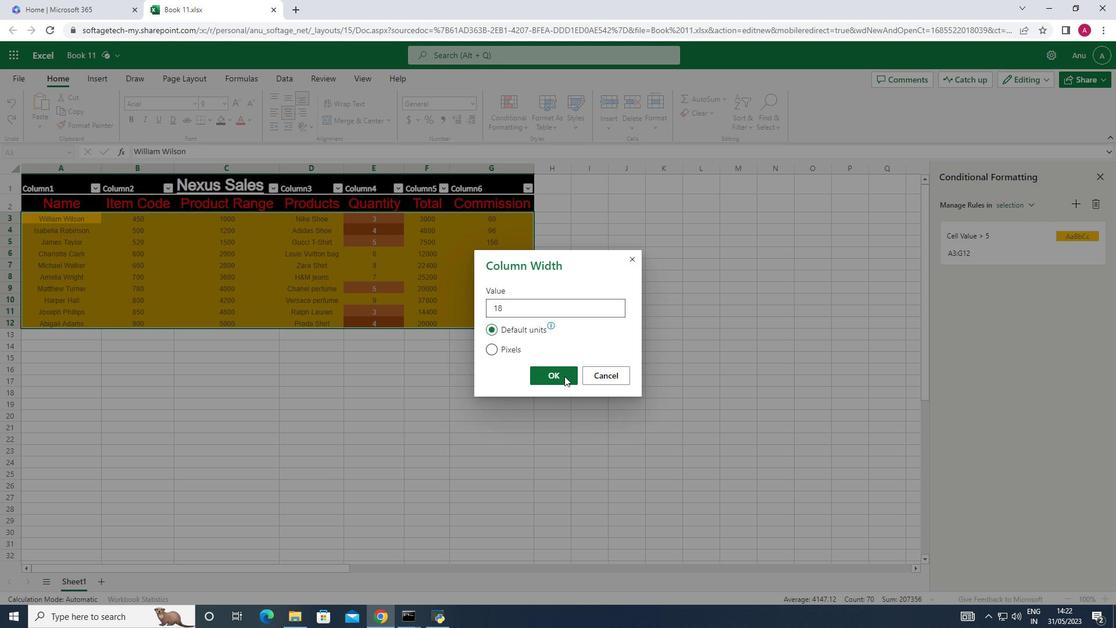 
Action: Mouse moved to (523, 352)
Screenshot: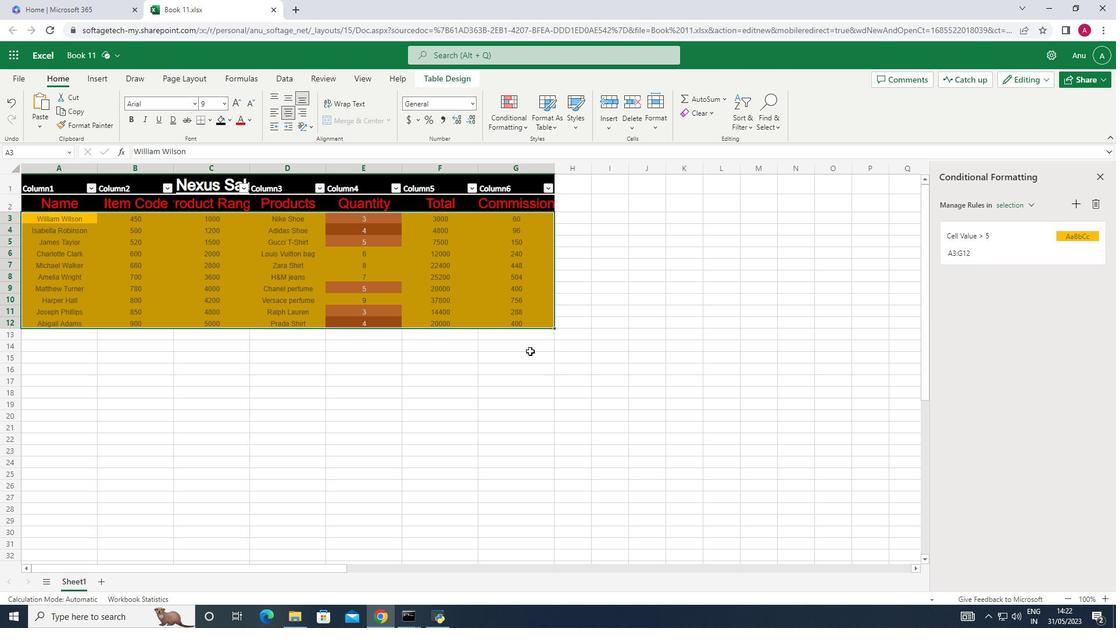 
Action: Mouse pressed left at (523, 352)
Screenshot: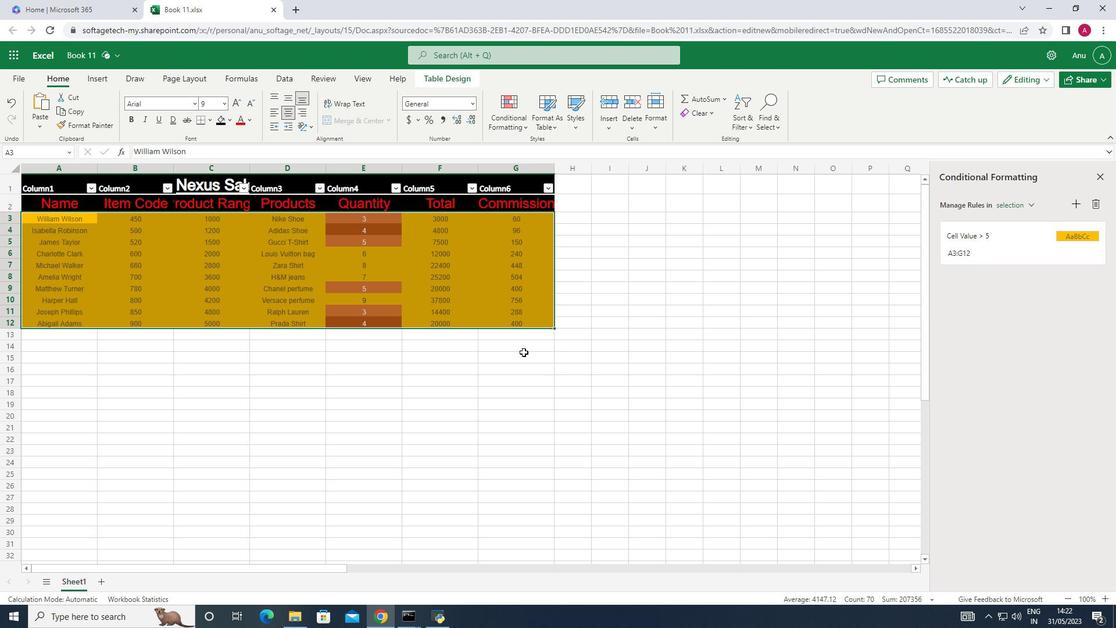 
Action: Mouse moved to (505, 352)
Screenshot: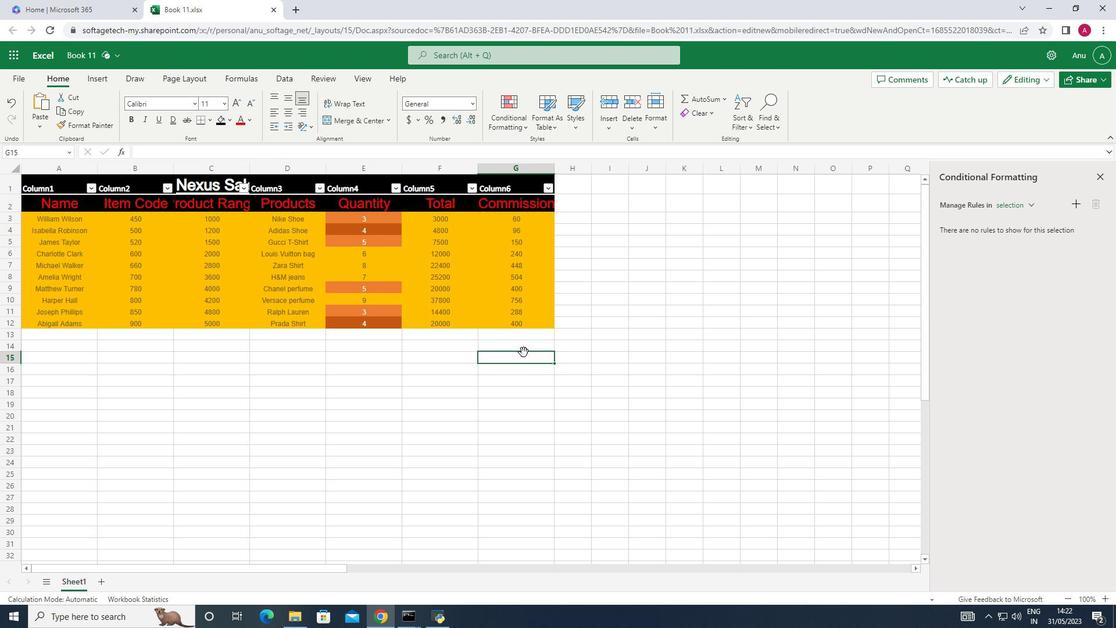 
